 Task: Find a house in Jeremoabo, Brazil for 8 guests from 12-16 Aug with Wifi, Free parking, TV, Gym, Breakfast, and Self check-in, priced between ₹10,000 and ₹16,000.
Action: Mouse moved to (594, 95)
Screenshot: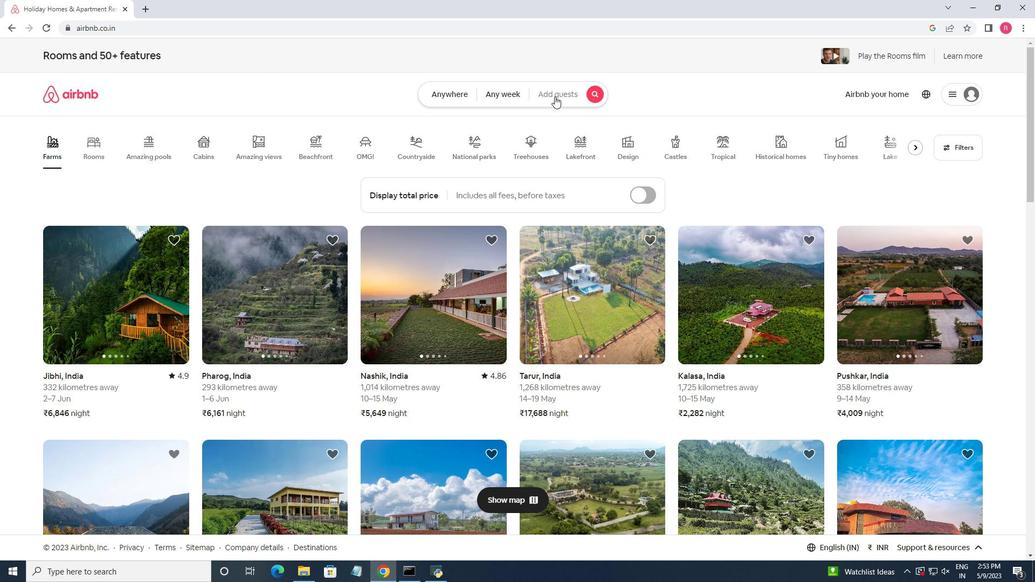 
Action: Mouse pressed left at (594, 95)
Screenshot: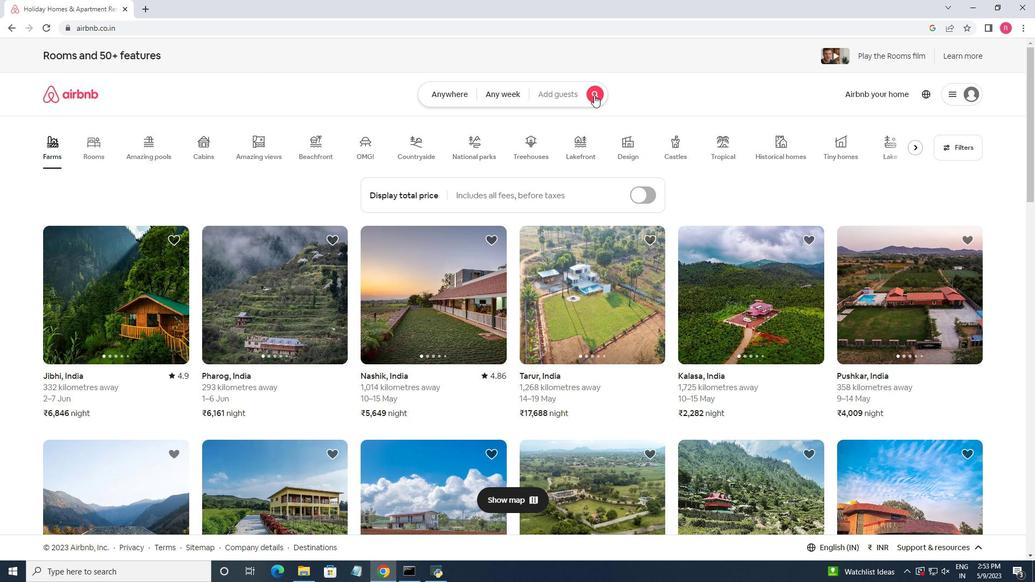 
Action: Mouse moved to (399, 135)
Screenshot: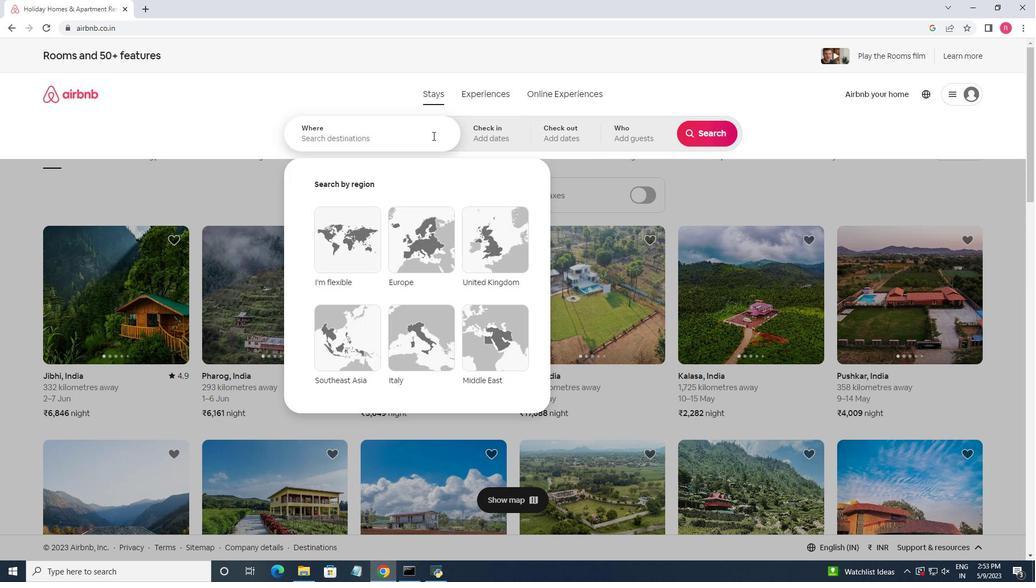 
Action: Mouse pressed left at (399, 135)
Screenshot: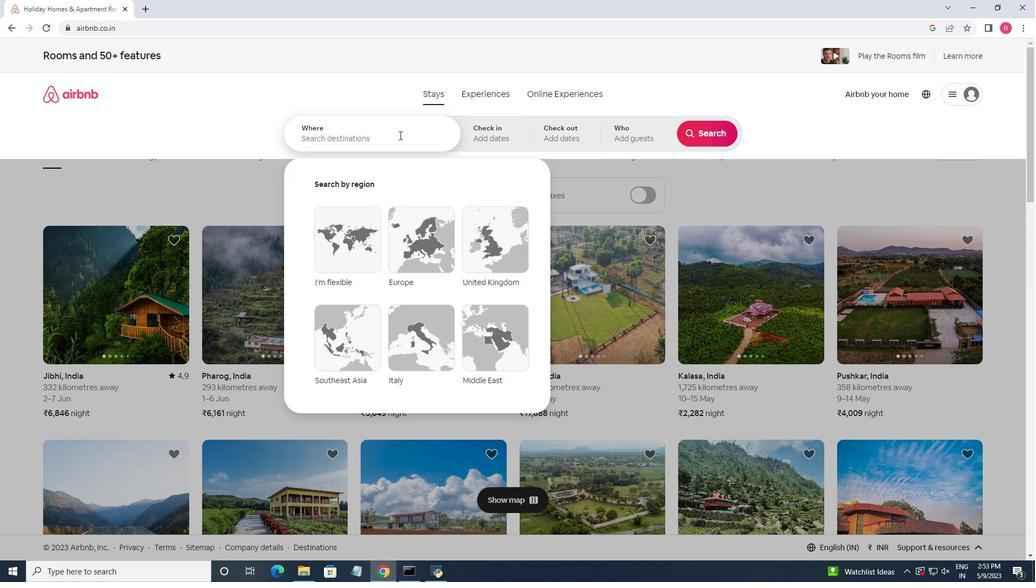 
Action: Key pressed <Key.shift>Jeremoabo,<Key.space><Key.shift>Brazil
Screenshot: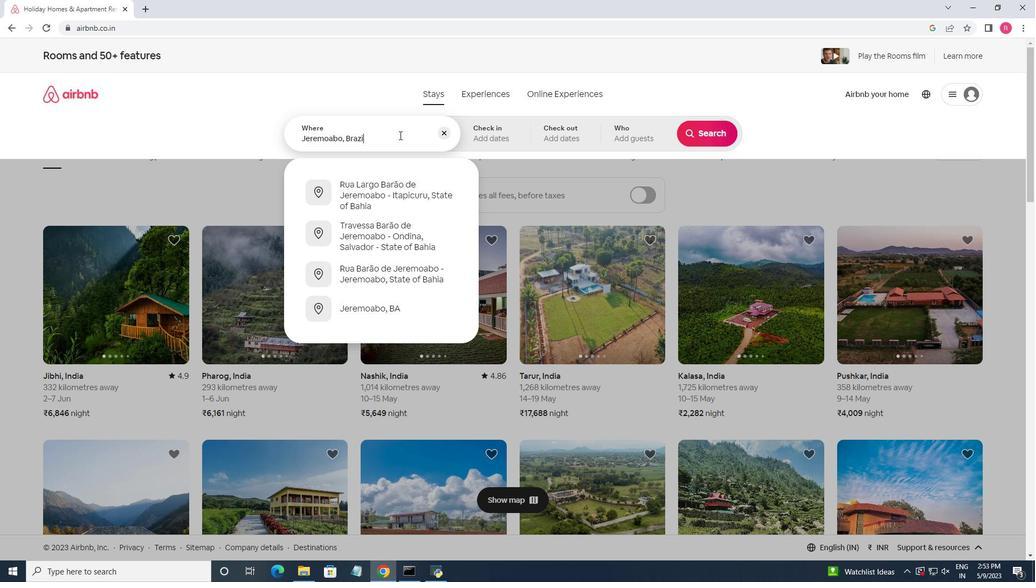 
Action: Mouse moved to (451, 105)
Screenshot: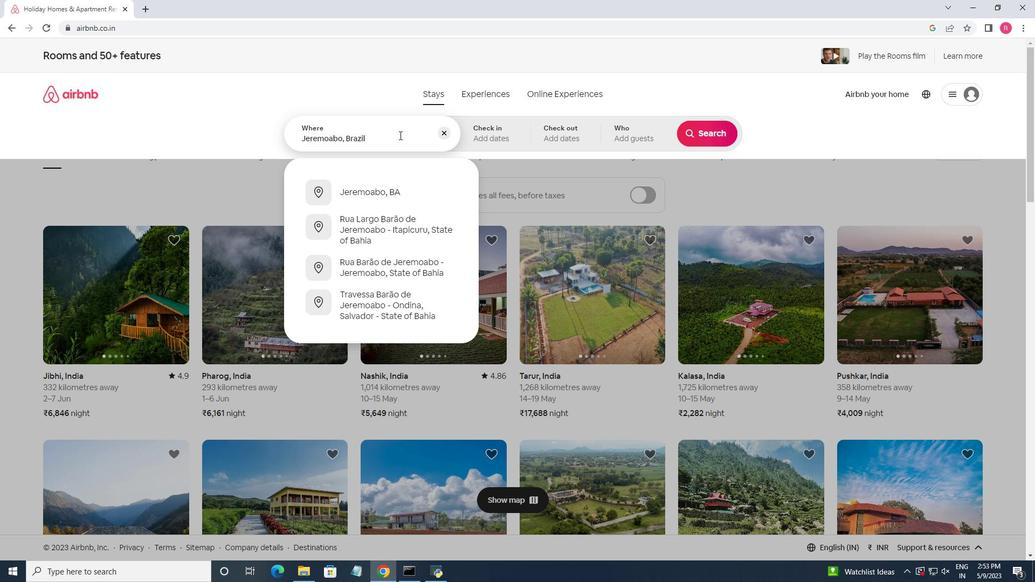 
Action: Key pressed <Key.enter>
Screenshot: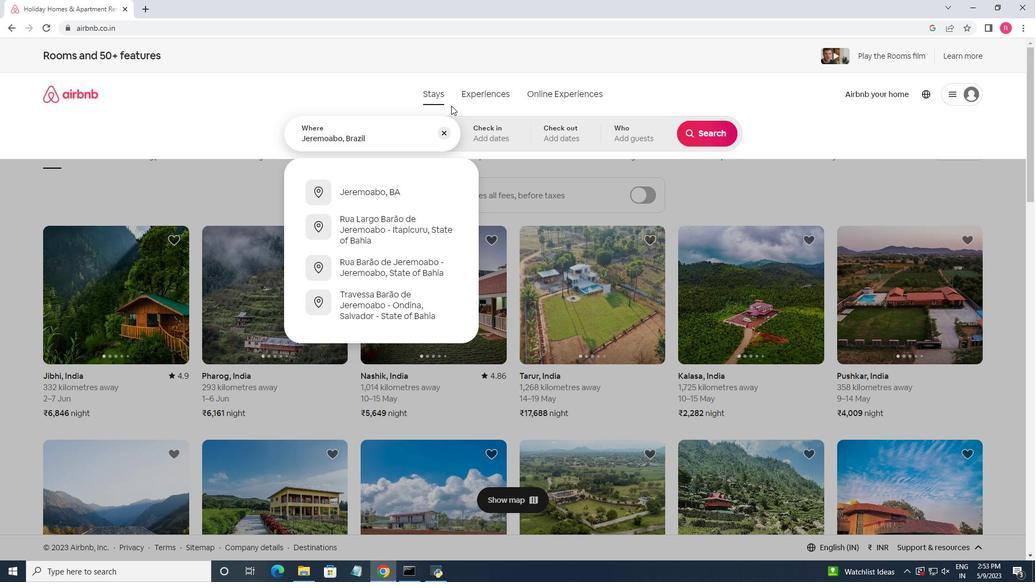
Action: Mouse moved to (699, 222)
Screenshot: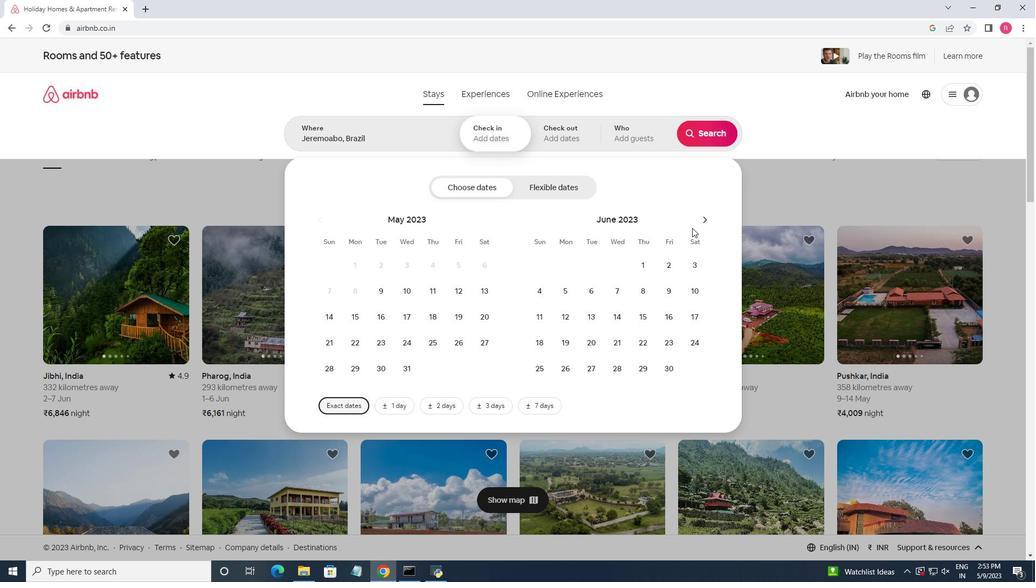 
Action: Mouse pressed left at (699, 222)
Screenshot: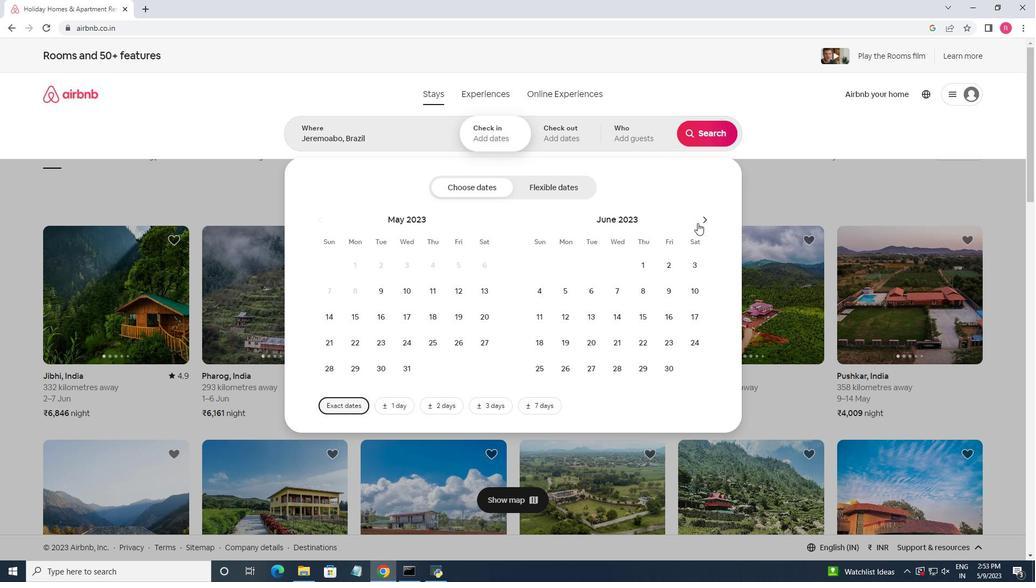 
Action: Mouse pressed left at (699, 222)
Screenshot: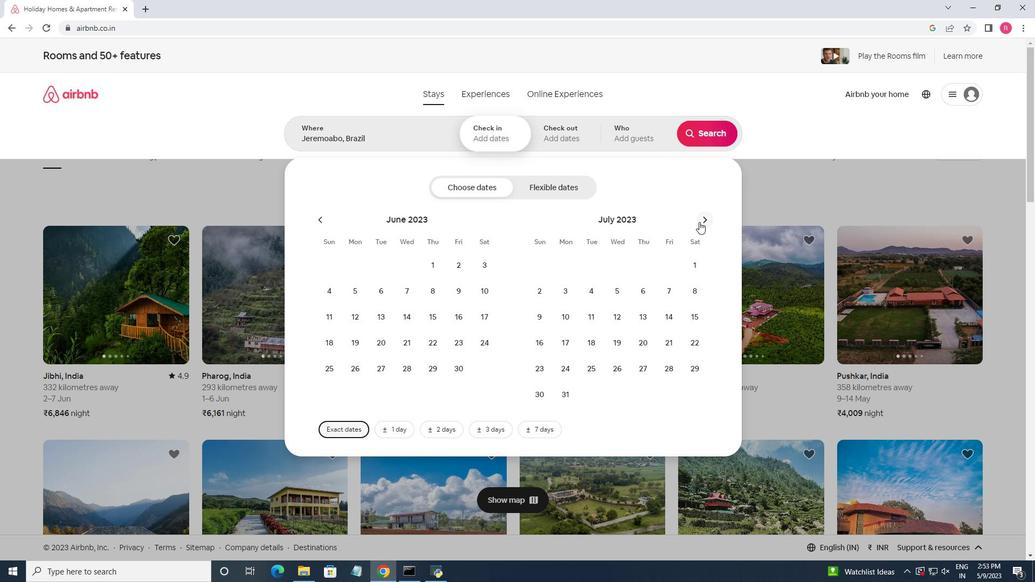 
Action: Mouse moved to (690, 291)
Screenshot: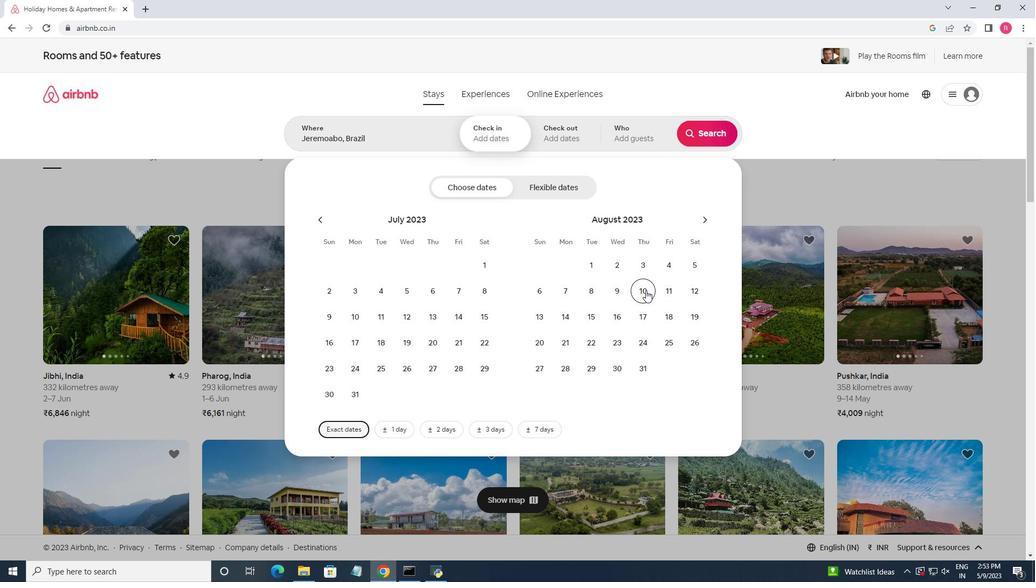 
Action: Mouse pressed left at (690, 291)
Screenshot: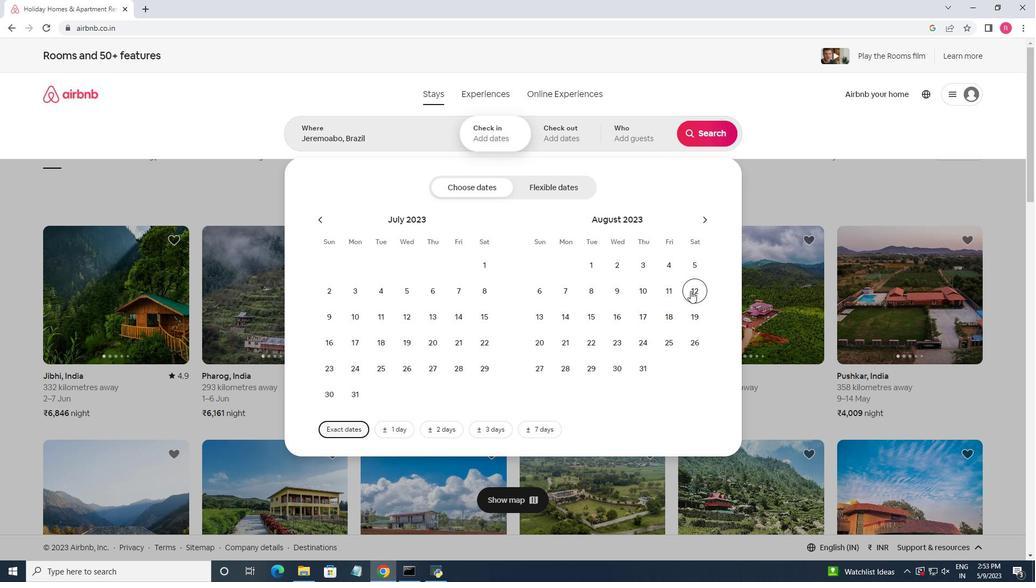 
Action: Mouse moved to (625, 317)
Screenshot: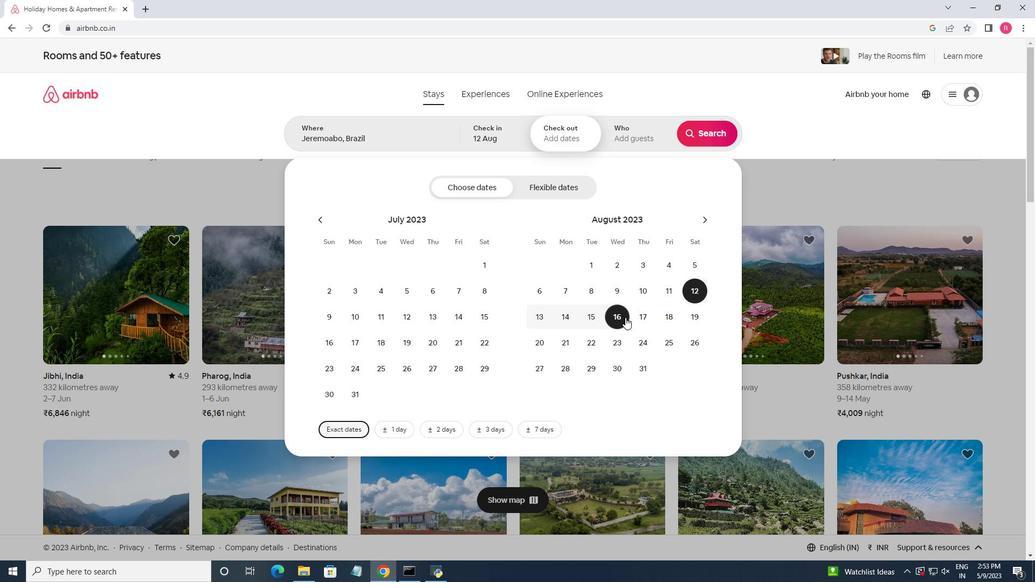 
Action: Mouse pressed left at (625, 317)
Screenshot: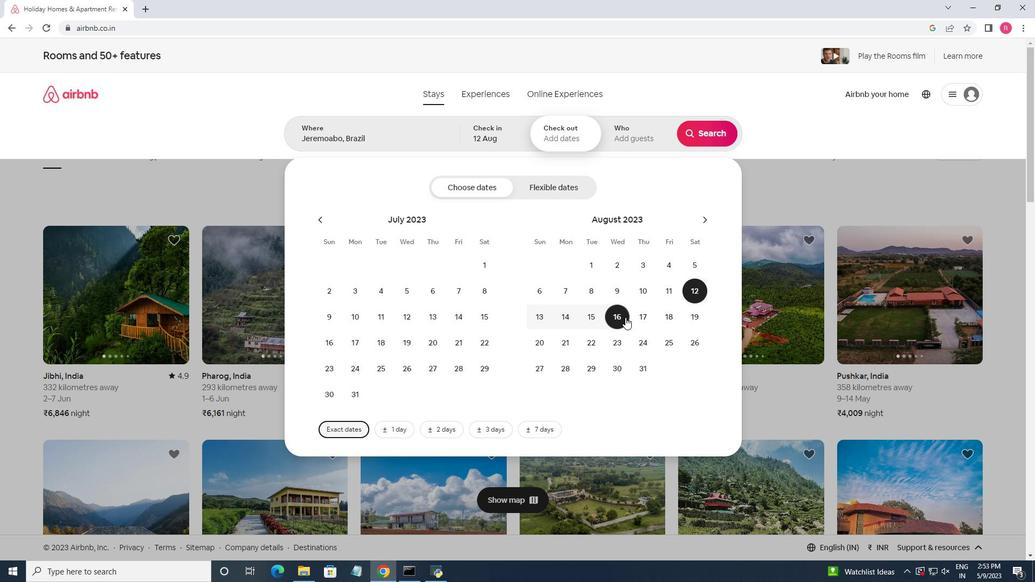 
Action: Mouse moved to (621, 140)
Screenshot: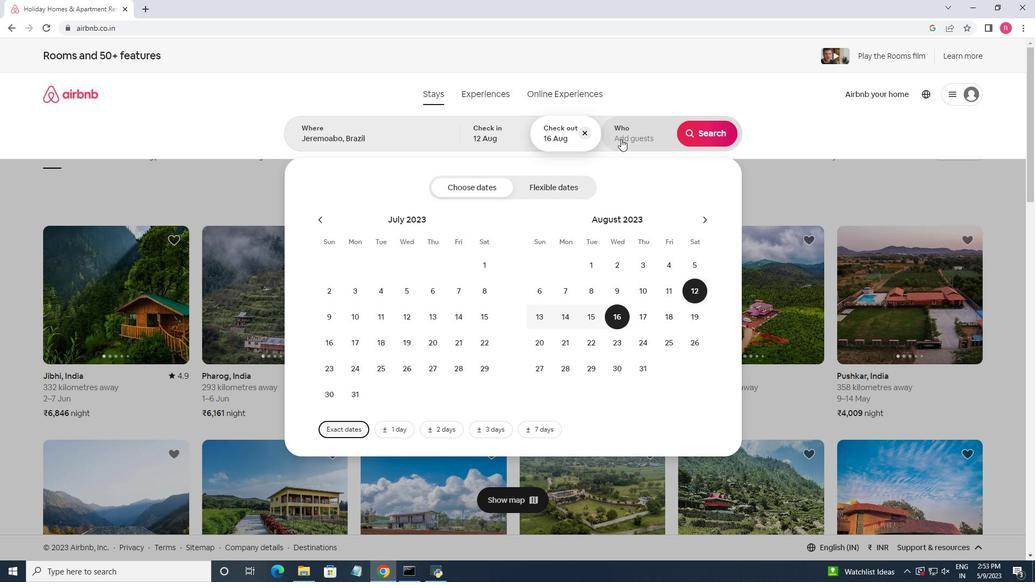
Action: Mouse pressed left at (621, 140)
Screenshot: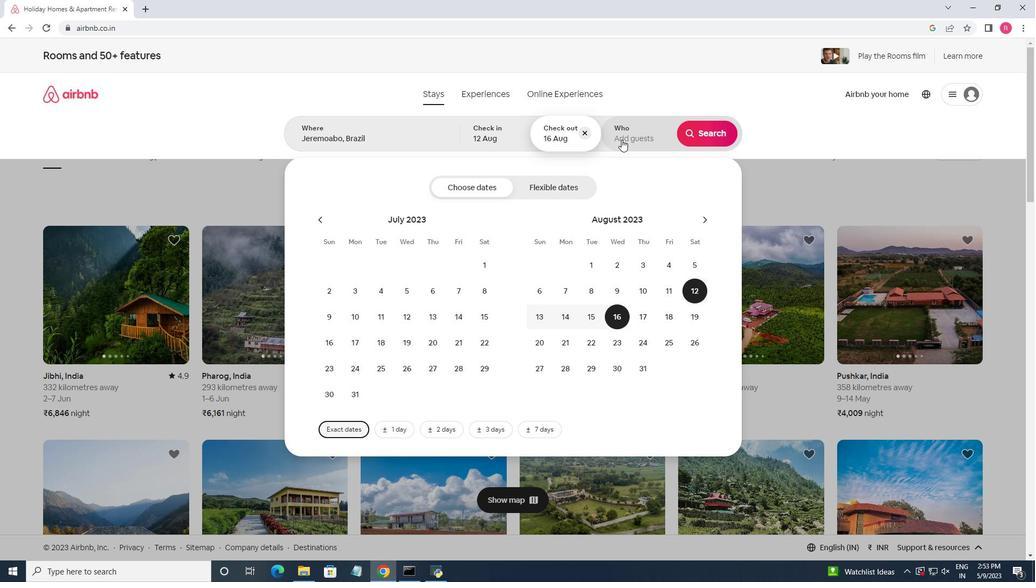 
Action: Mouse moved to (713, 187)
Screenshot: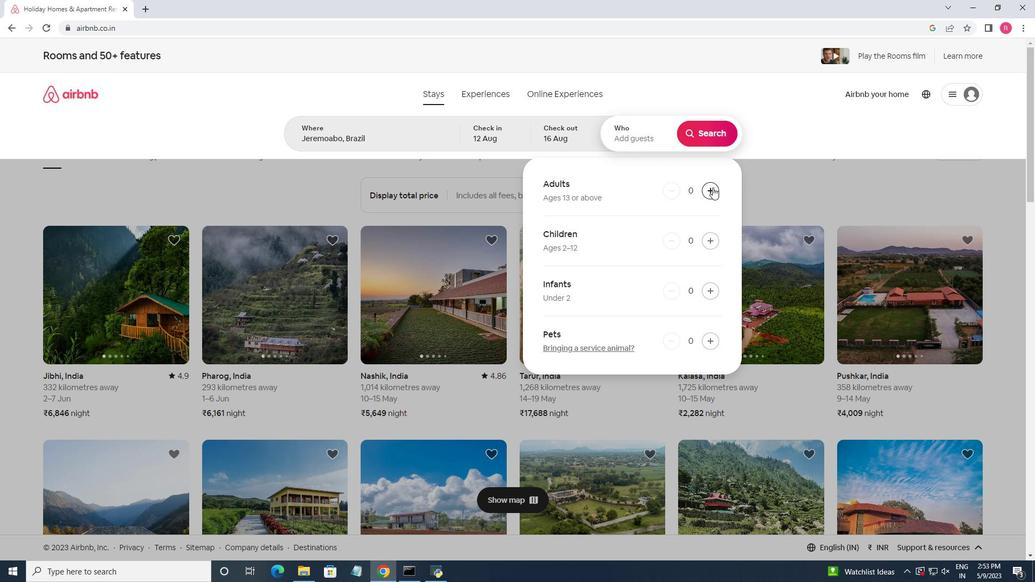 
Action: Mouse pressed left at (713, 187)
Screenshot: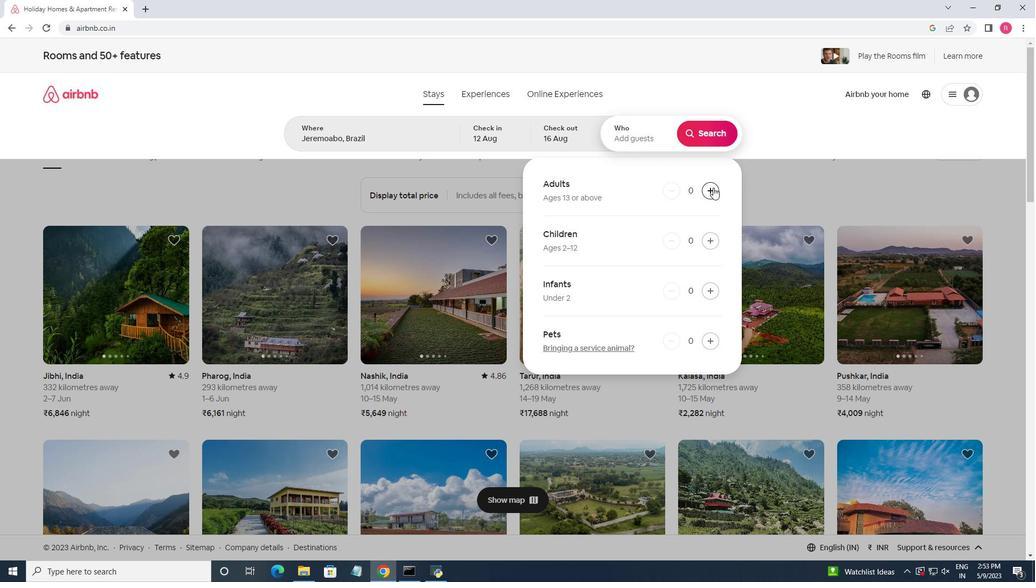 
Action: Mouse pressed left at (713, 187)
Screenshot: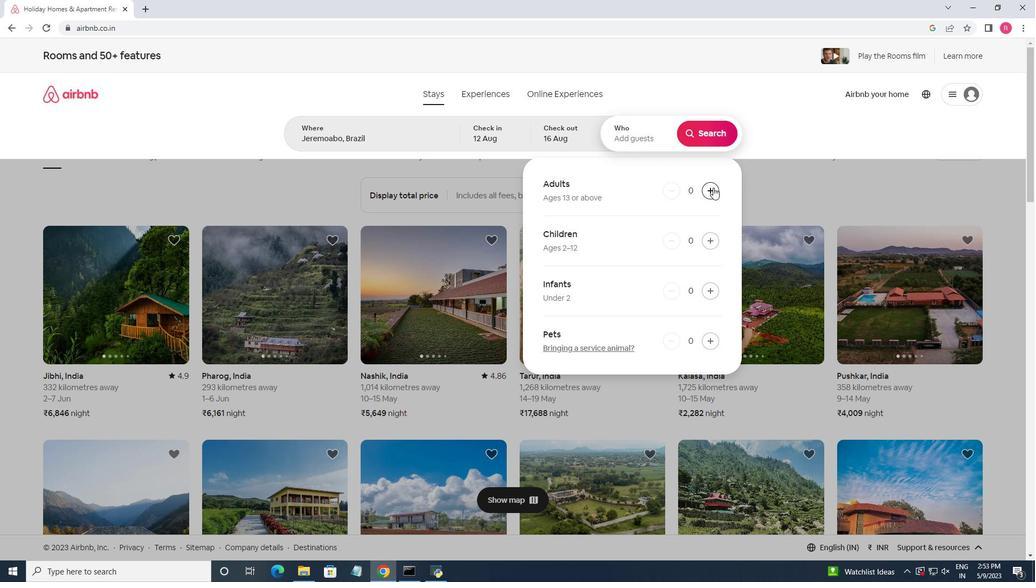 
Action: Mouse pressed left at (713, 187)
Screenshot: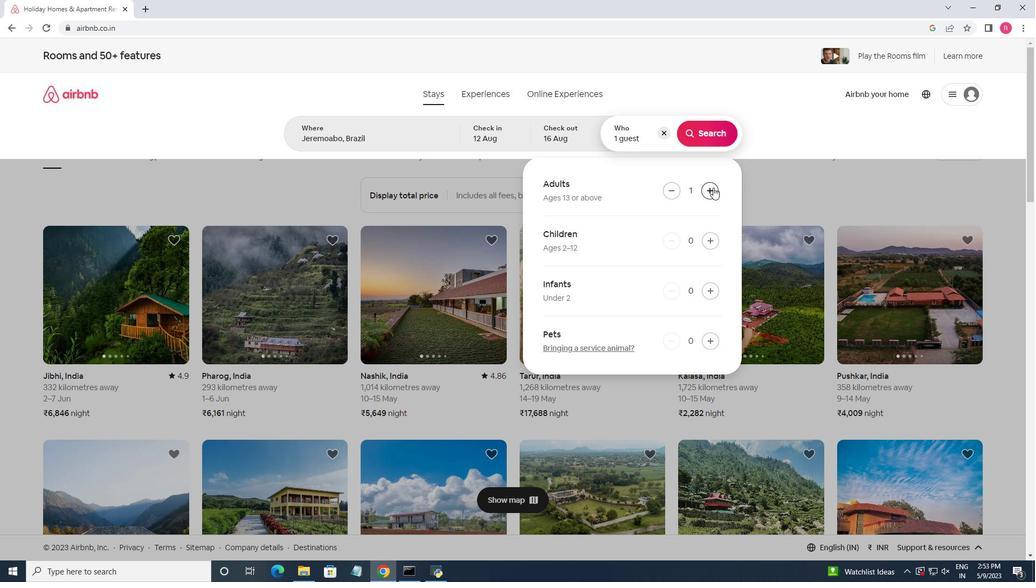 
Action: Mouse pressed left at (713, 187)
Screenshot: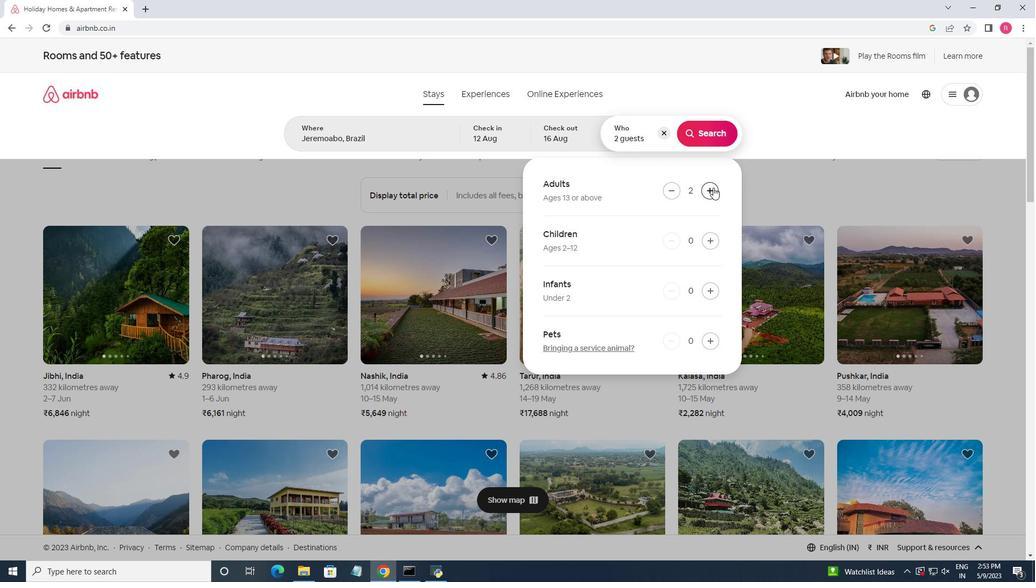
Action: Mouse pressed left at (713, 187)
Screenshot: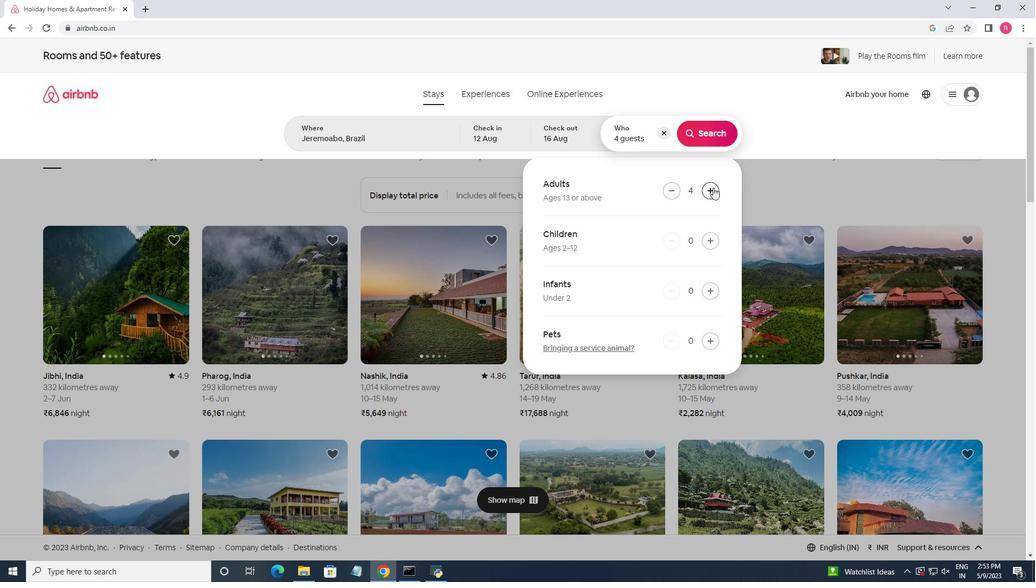 
Action: Mouse pressed left at (713, 187)
Screenshot: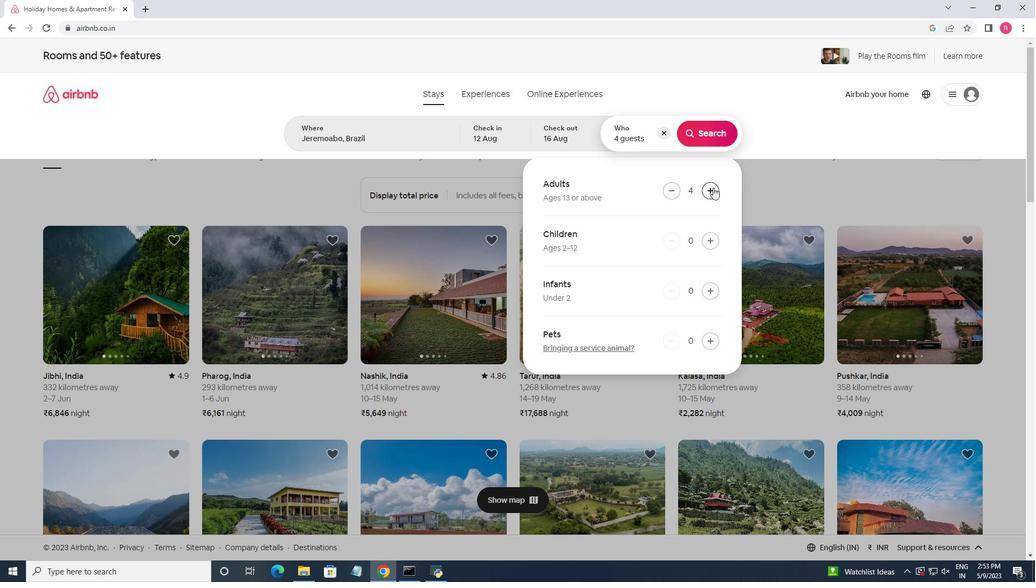
Action: Mouse pressed left at (713, 187)
Screenshot: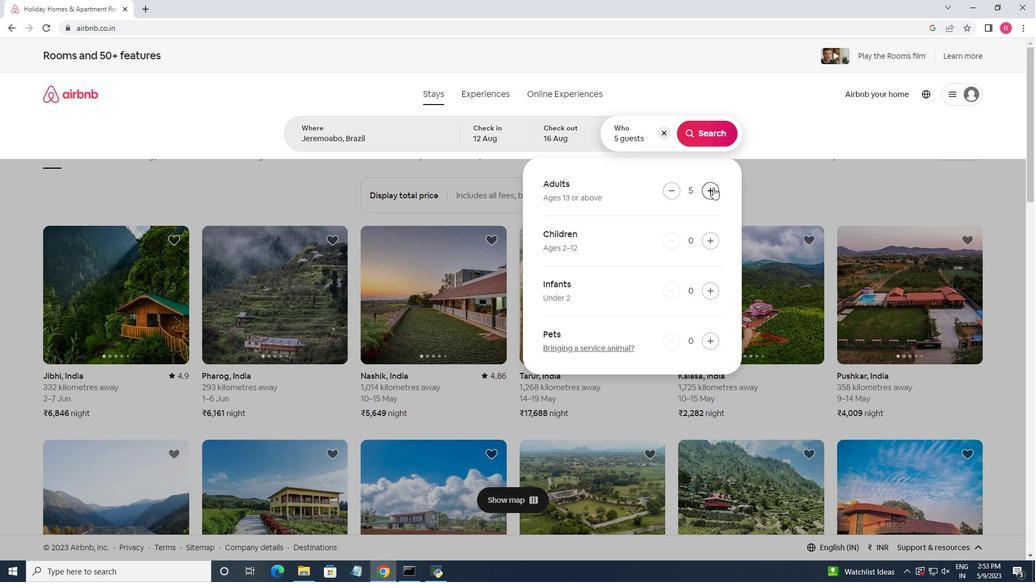 
Action: Mouse pressed left at (713, 187)
Screenshot: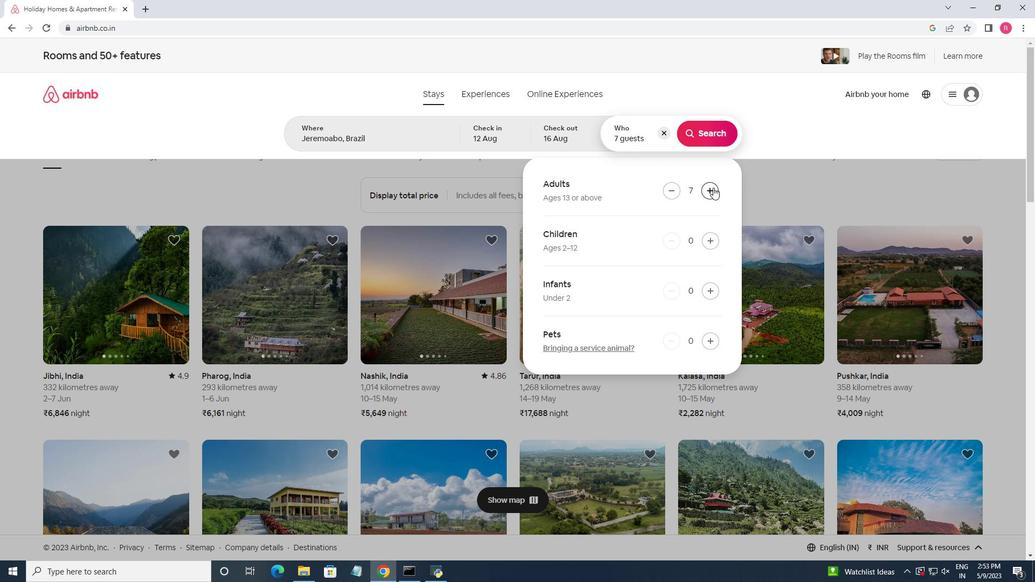 
Action: Mouse pressed left at (713, 187)
Screenshot: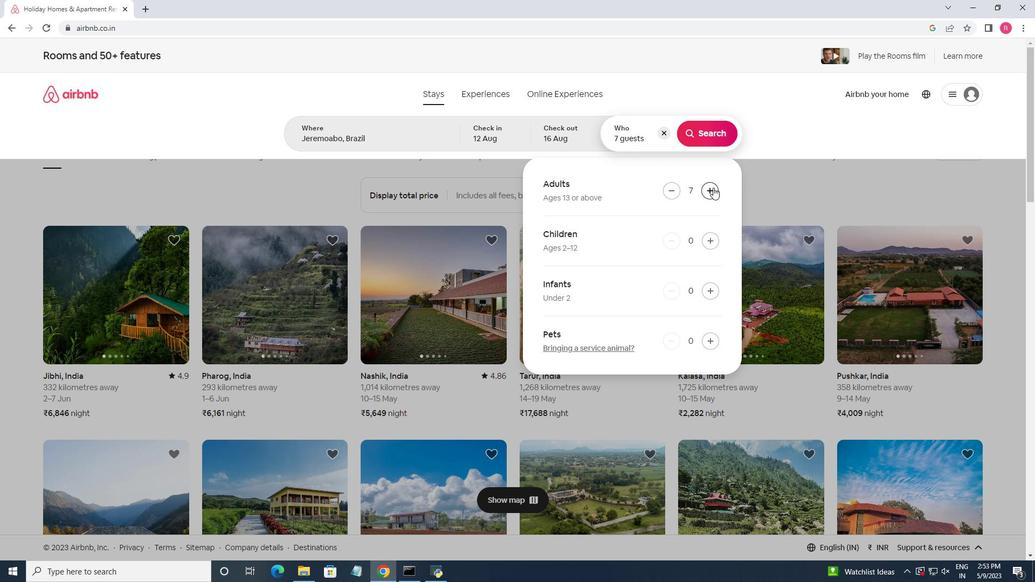
Action: Mouse moved to (675, 191)
Screenshot: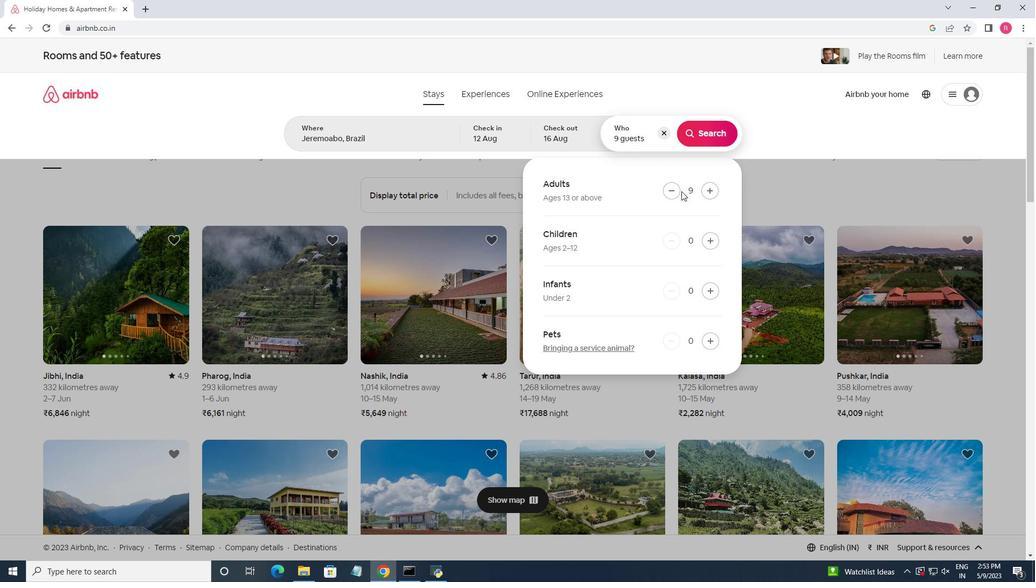 
Action: Mouse pressed left at (675, 191)
Screenshot: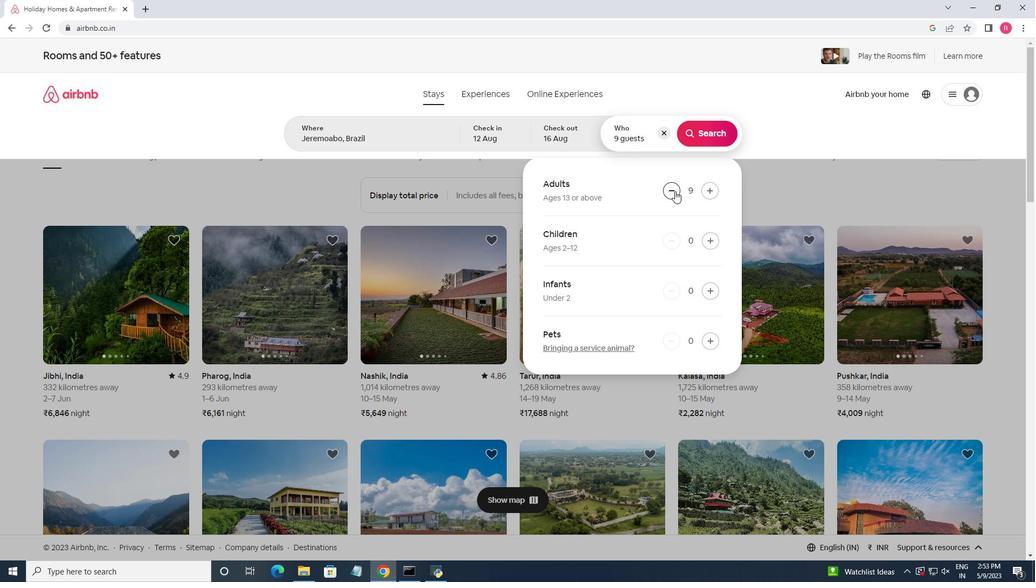 
Action: Mouse moved to (708, 134)
Screenshot: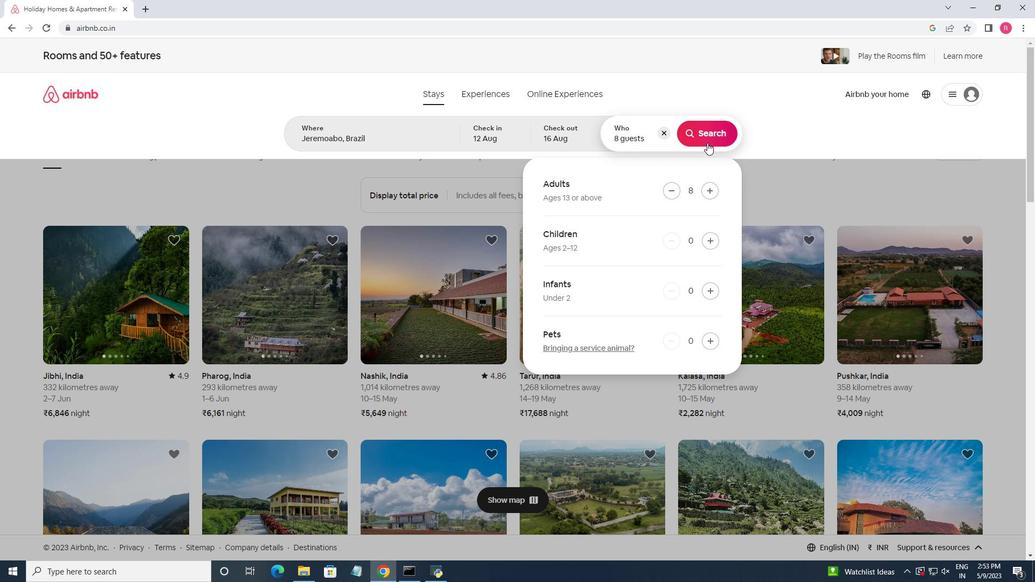 
Action: Mouse pressed left at (708, 134)
Screenshot: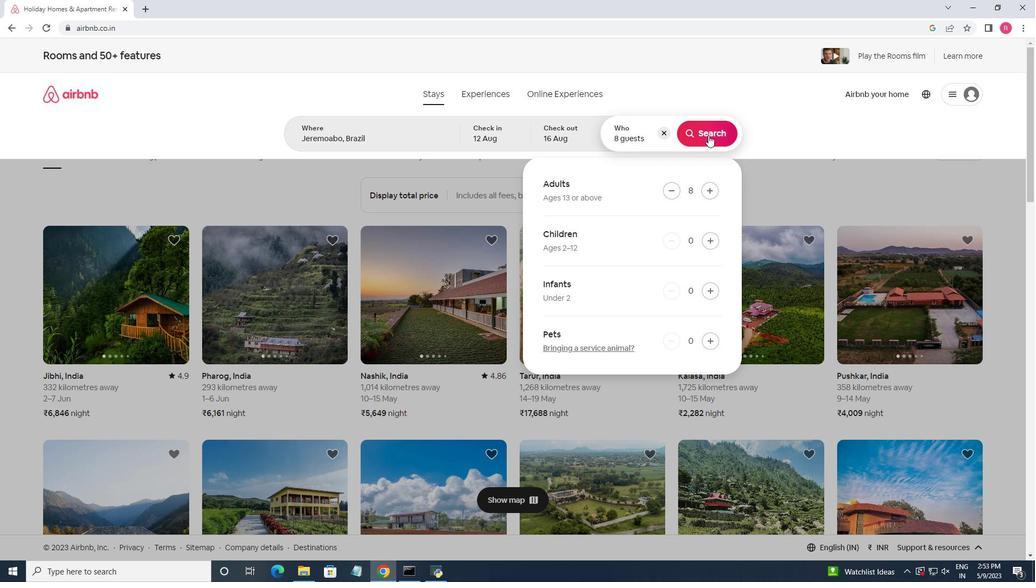 
Action: Mouse moved to (981, 109)
Screenshot: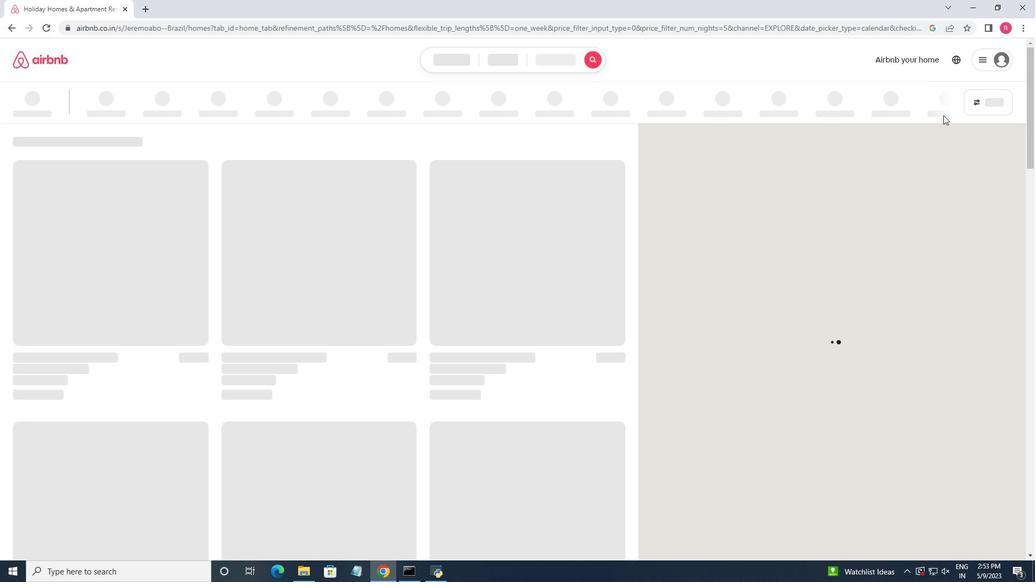 
Action: Mouse pressed left at (981, 109)
Screenshot: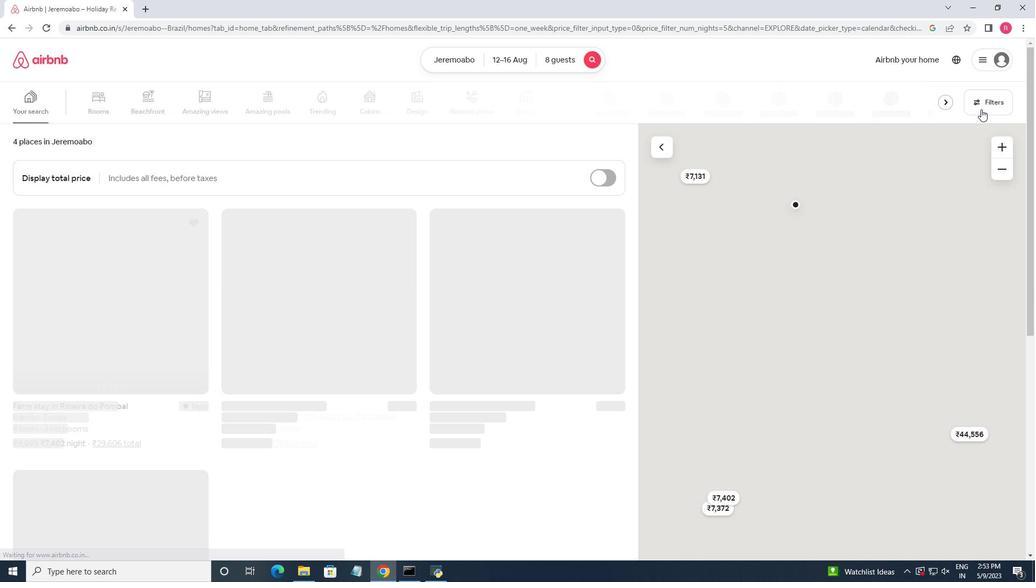 
Action: Mouse moved to (423, 370)
Screenshot: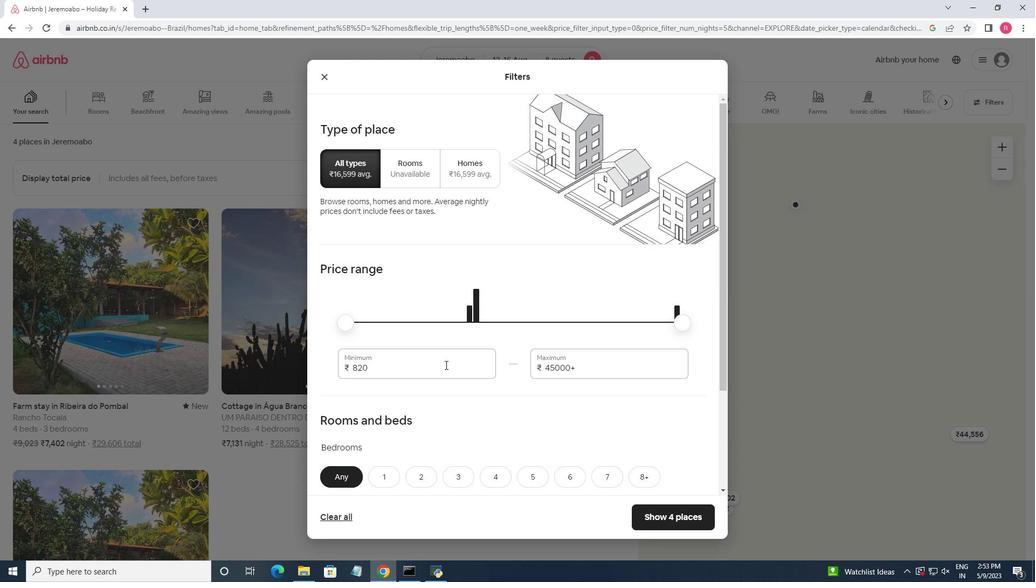 
Action: Mouse pressed left at (423, 370)
Screenshot: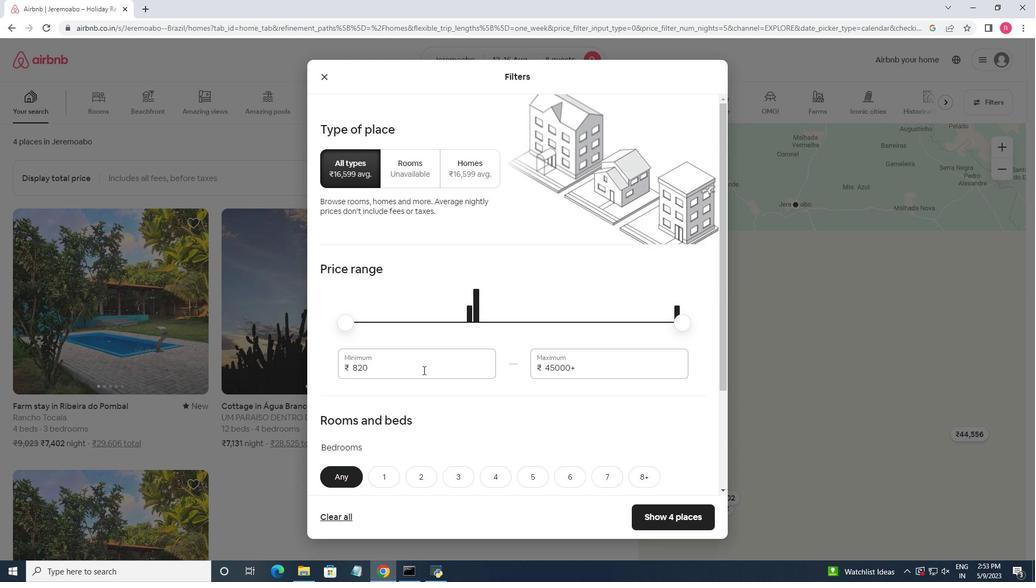 
Action: Mouse pressed left at (423, 370)
Screenshot: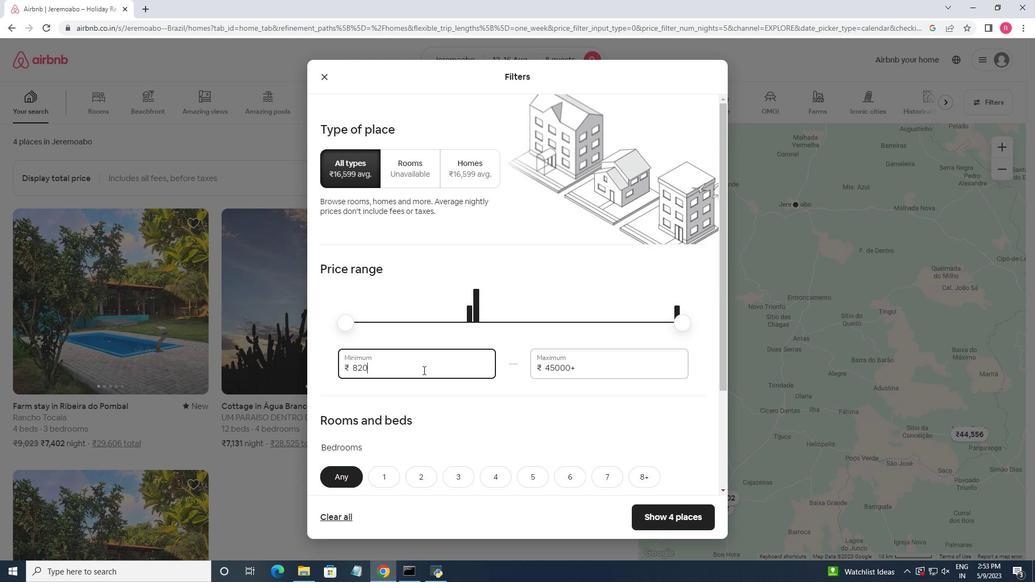 
Action: Key pressed <Key.backspace>10000<Key.tab>16000
Screenshot: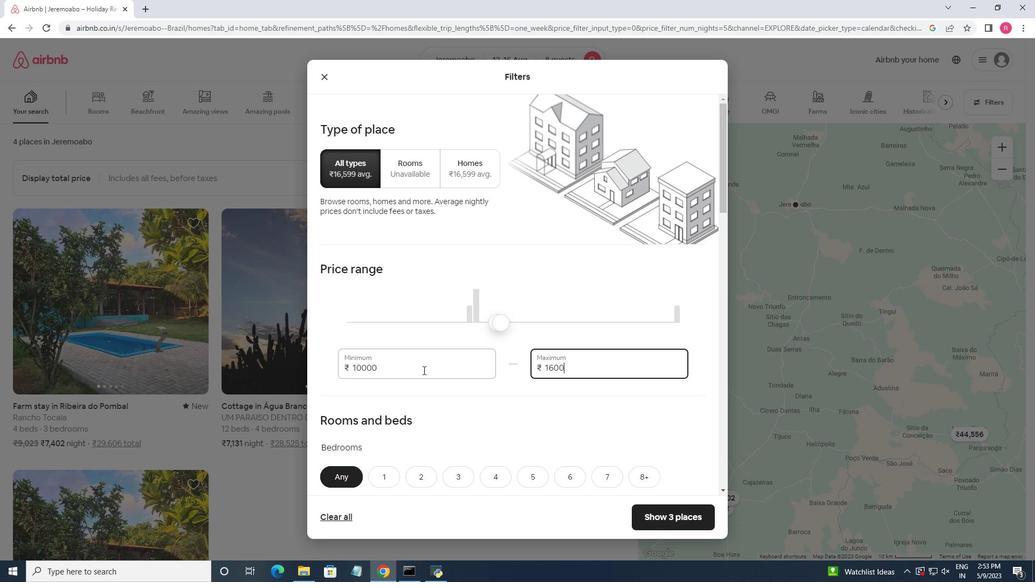 
Action: Mouse moved to (457, 400)
Screenshot: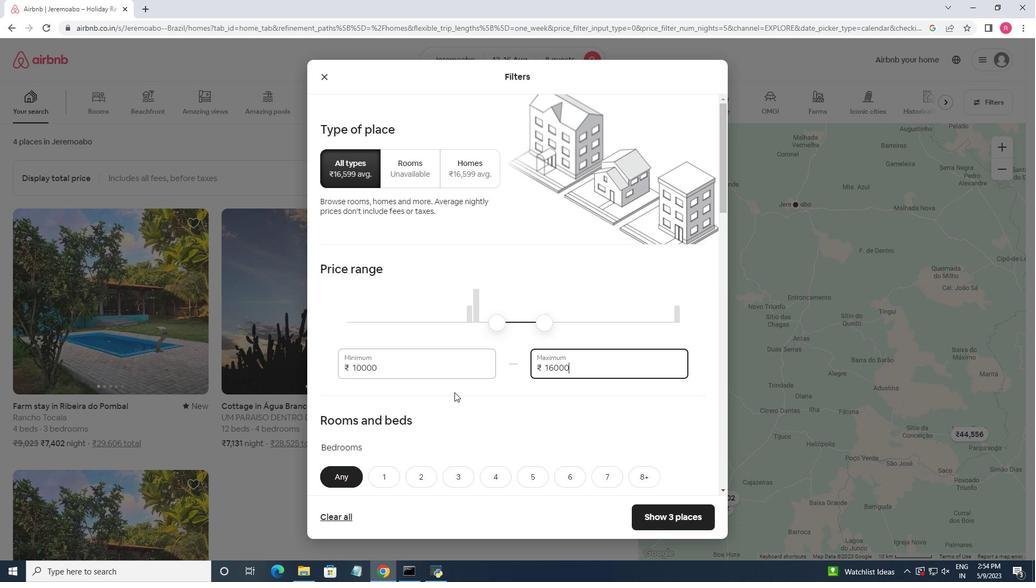 
Action: Mouse scrolled (457, 400) with delta (0, 0)
Screenshot: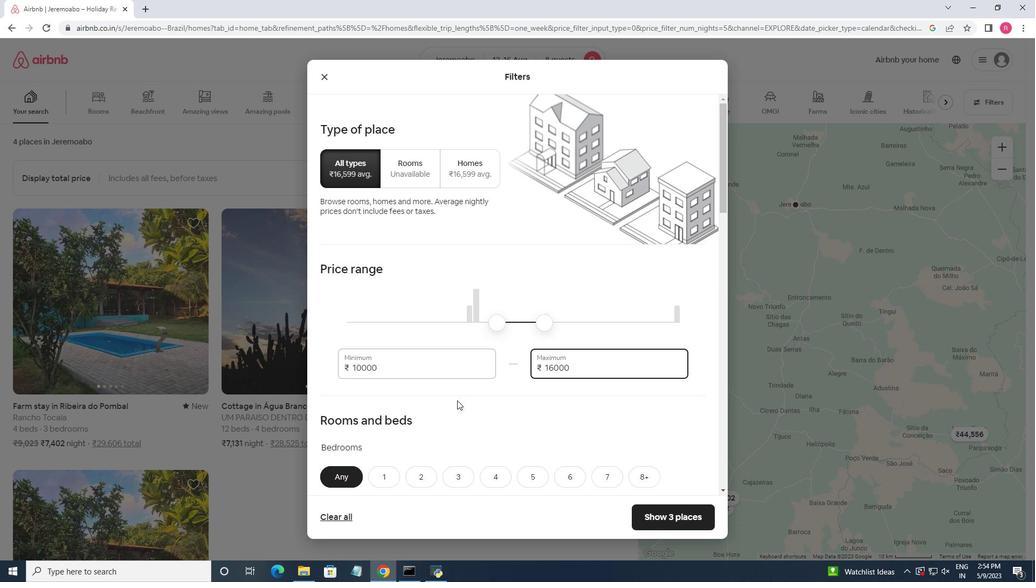 
Action: Mouse moved to (457, 401)
Screenshot: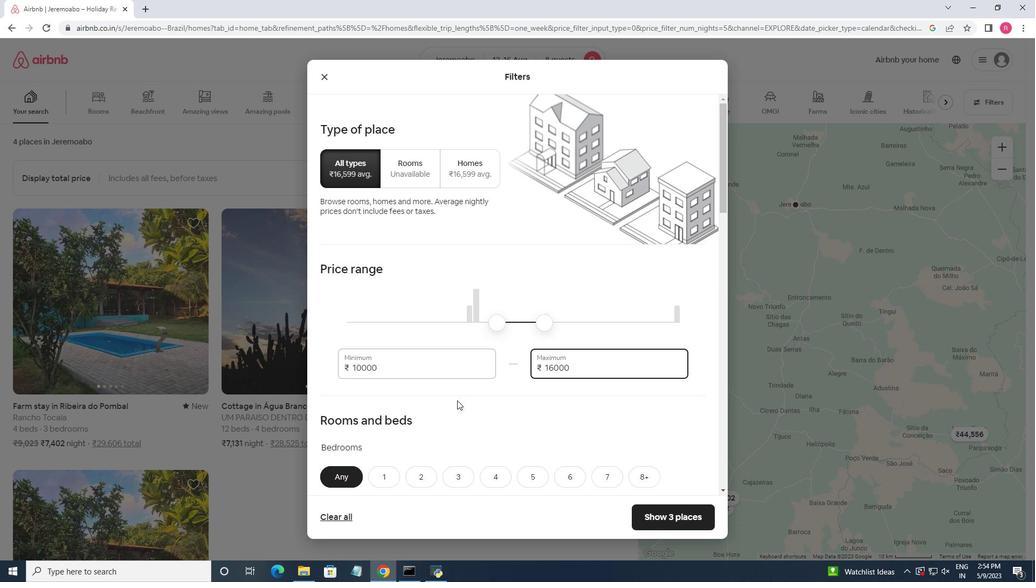 
Action: Mouse scrolled (457, 400) with delta (0, 0)
Screenshot: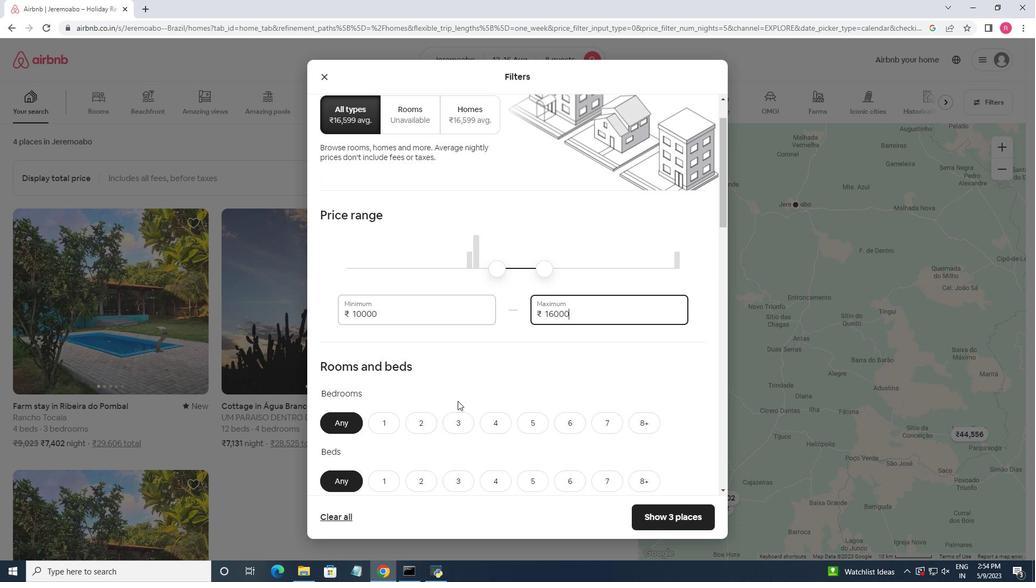 
Action: Mouse moved to (645, 374)
Screenshot: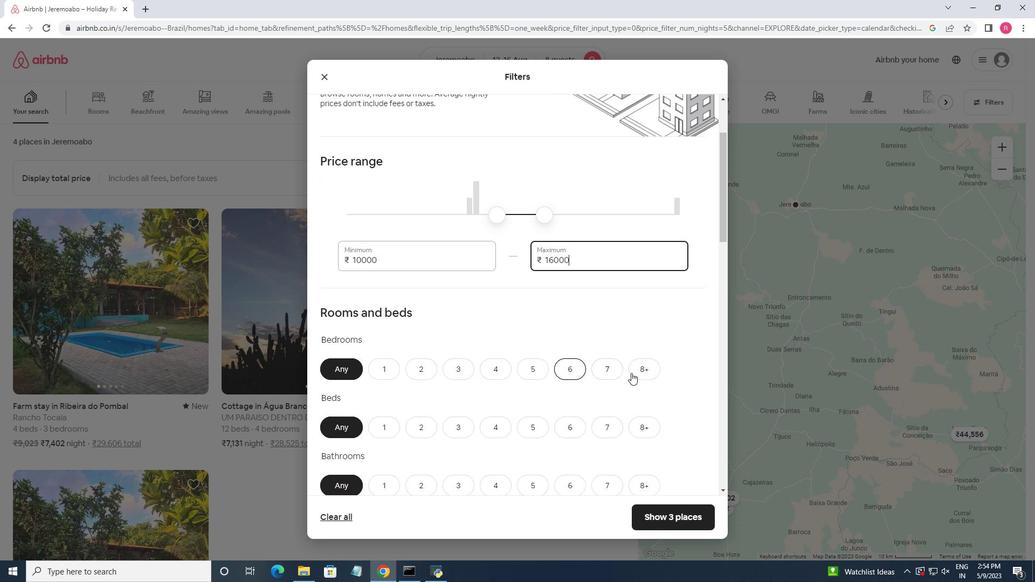 
Action: Mouse pressed left at (645, 374)
Screenshot: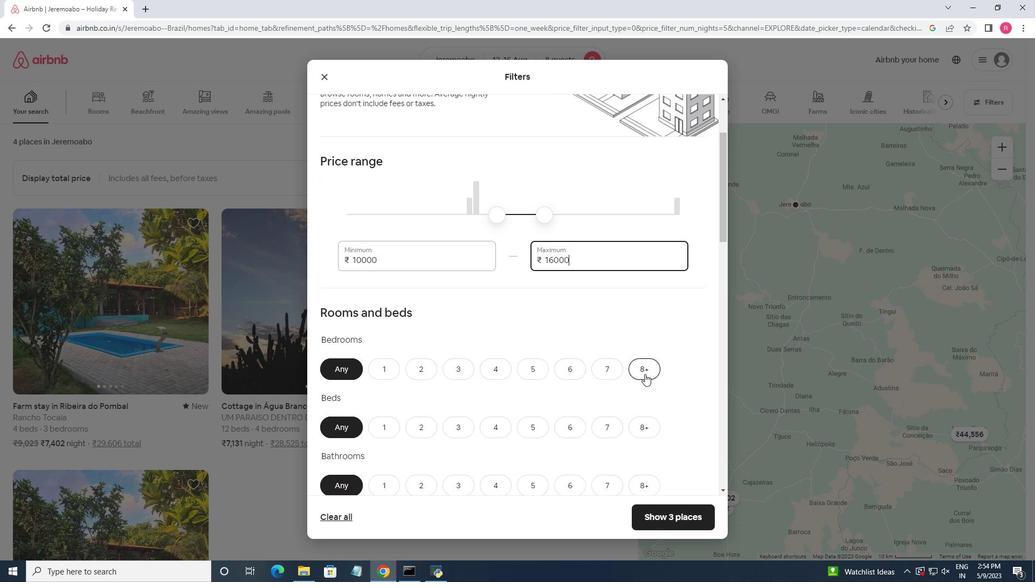 
Action: Mouse moved to (639, 427)
Screenshot: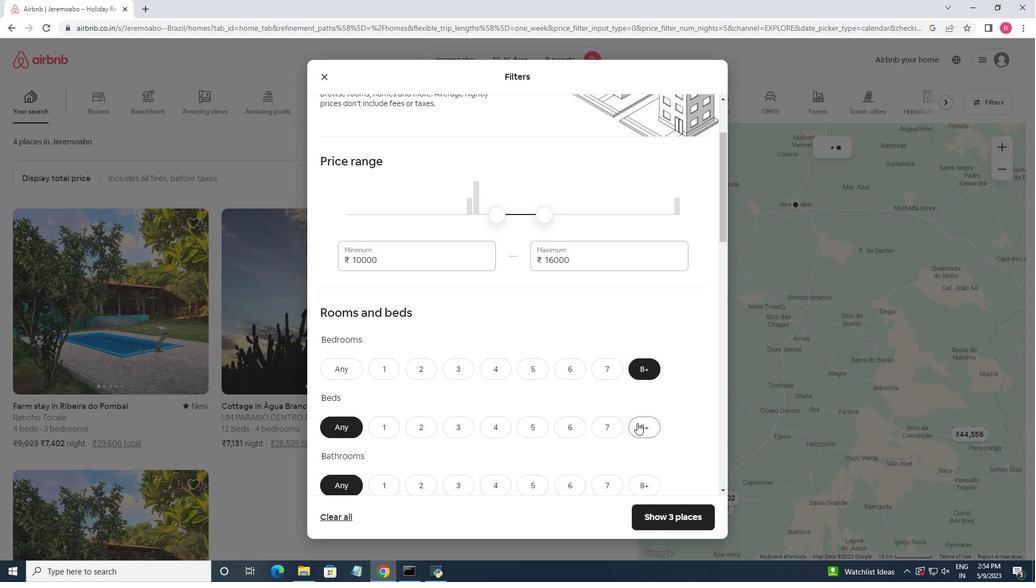 
Action: Mouse pressed left at (639, 427)
Screenshot: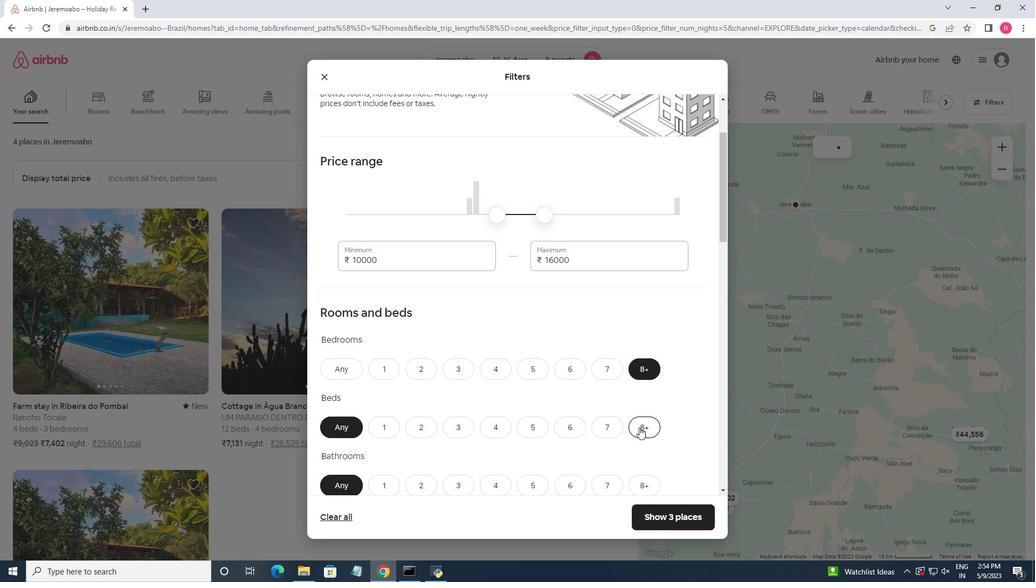 
Action: Mouse moved to (622, 421)
Screenshot: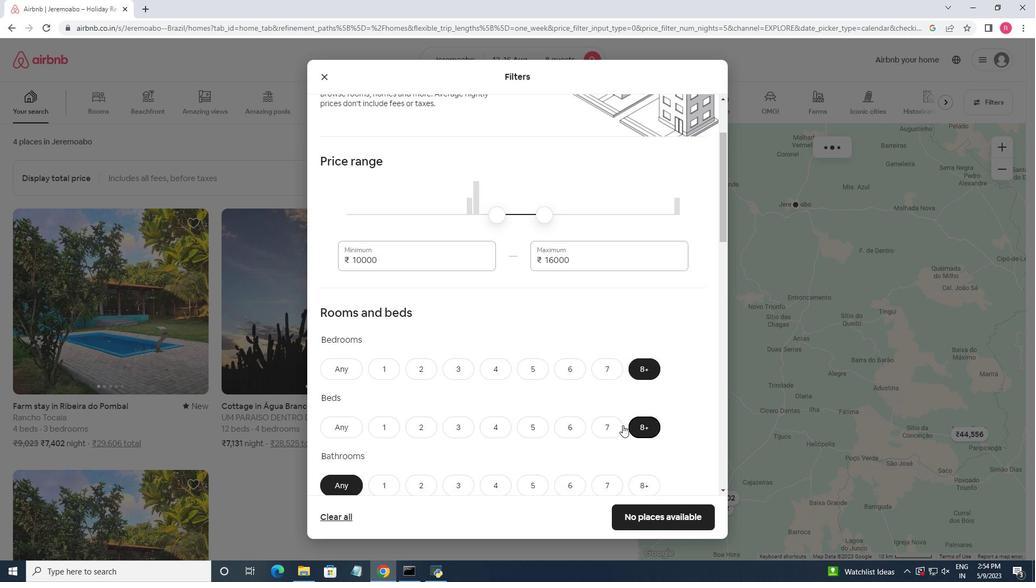 
Action: Mouse scrolled (622, 421) with delta (0, 0)
Screenshot: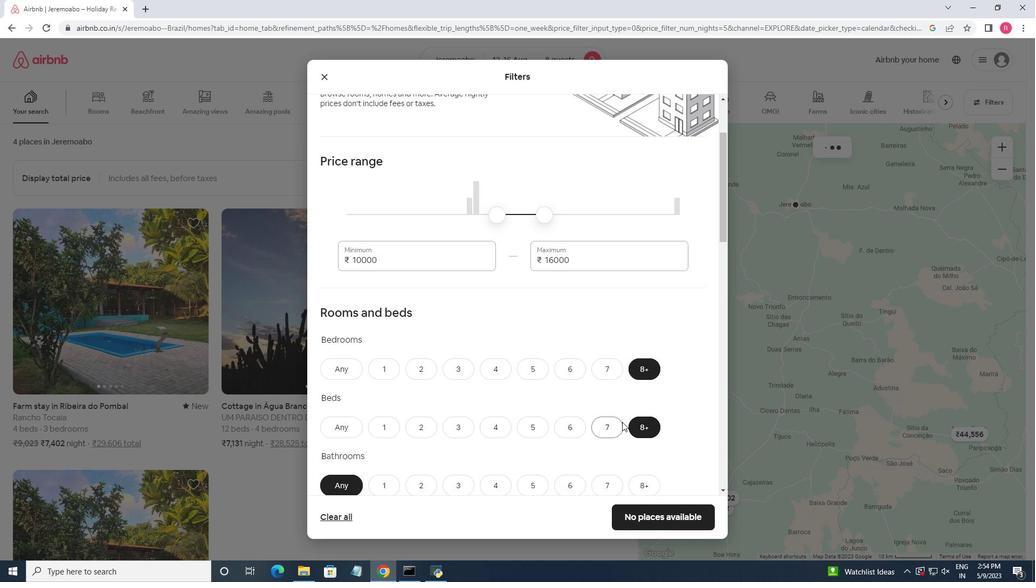 
Action: Mouse scrolled (622, 421) with delta (0, 0)
Screenshot: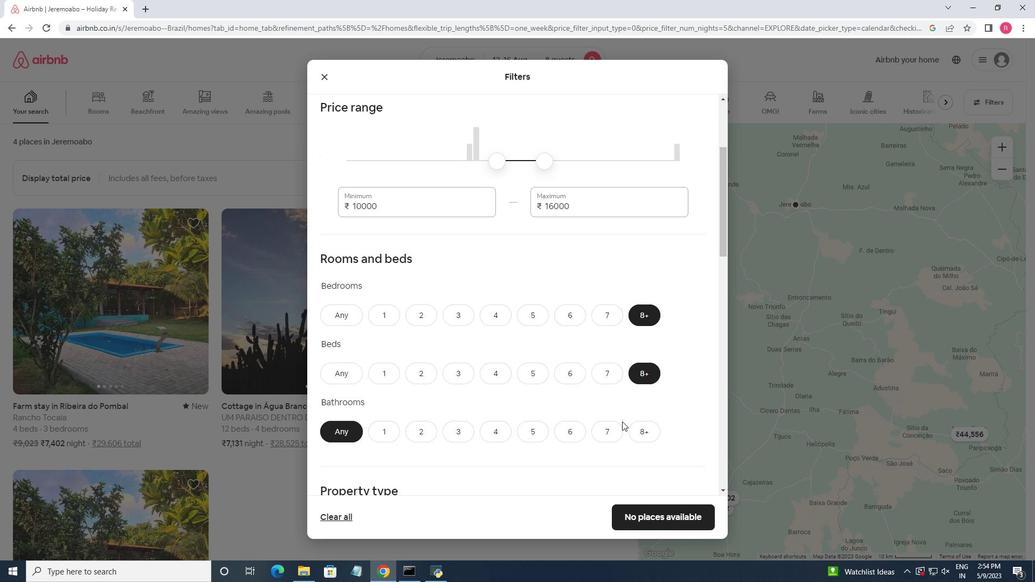
Action: Mouse moved to (647, 382)
Screenshot: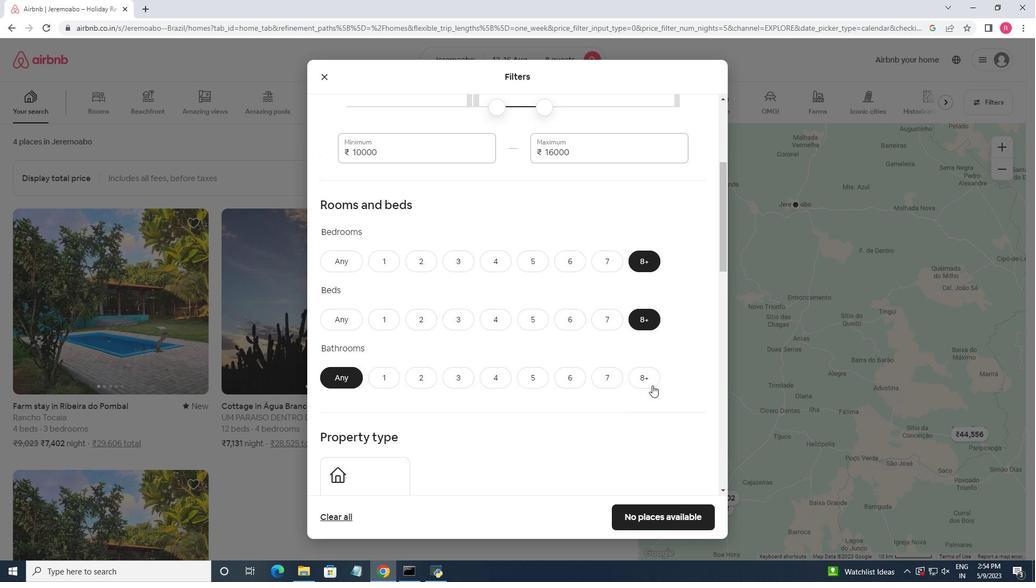
Action: Mouse pressed left at (647, 382)
Screenshot: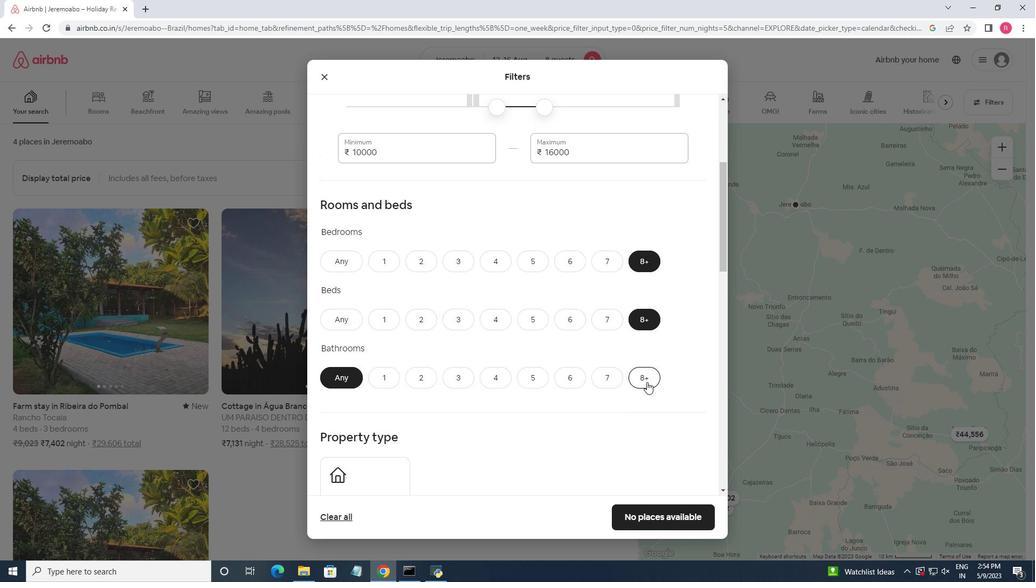 
Action: Mouse moved to (596, 398)
Screenshot: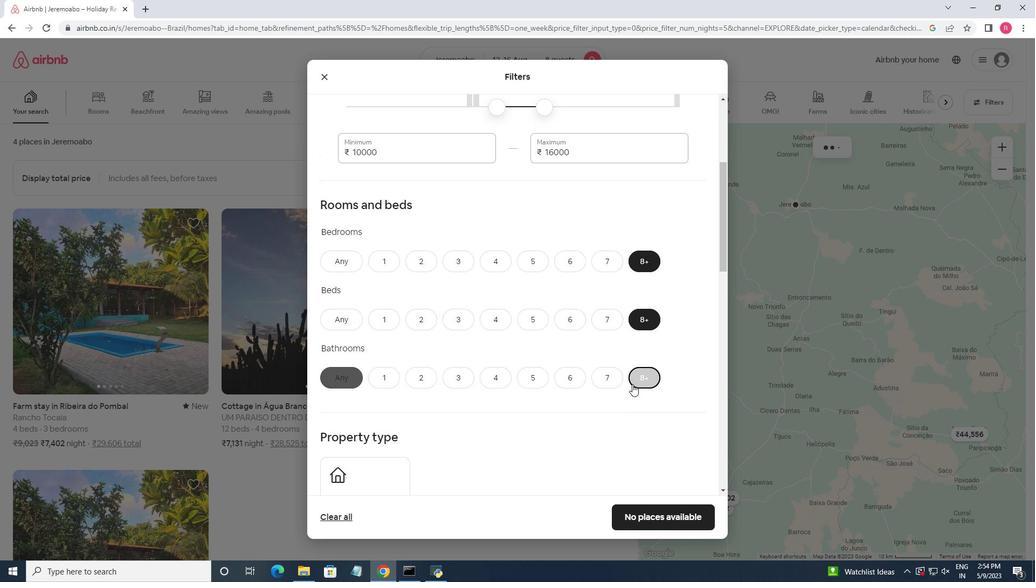 
Action: Mouse scrolled (596, 397) with delta (0, 0)
Screenshot: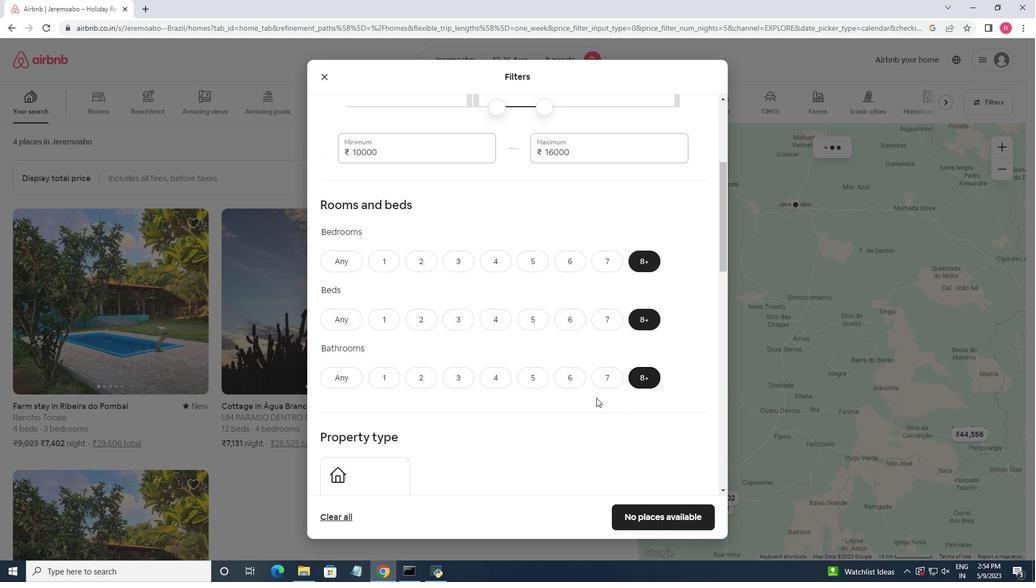 
Action: Mouse scrolled (596, 397) with delta (0, 0)
Screenshot: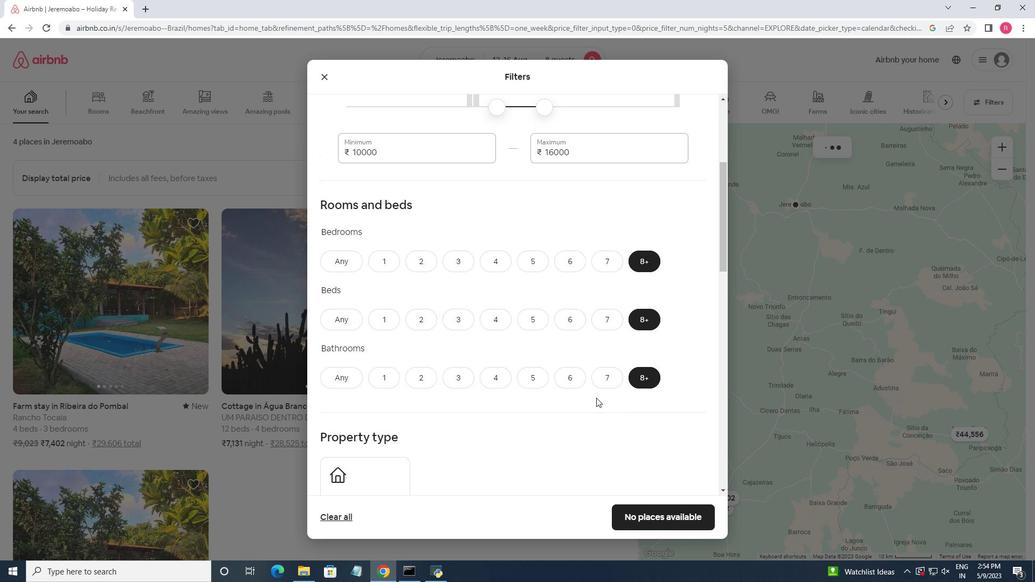 
Action: Mouse moved to (596, 399)
Screenshot: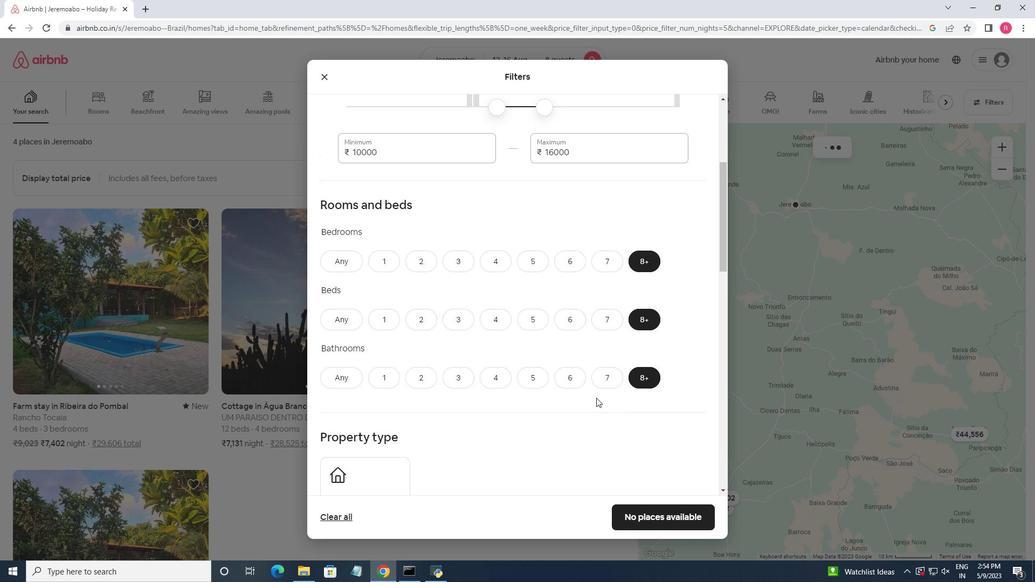
Action: Mouse scrolled (596, 398) with delta (0, 0)
Screenshot: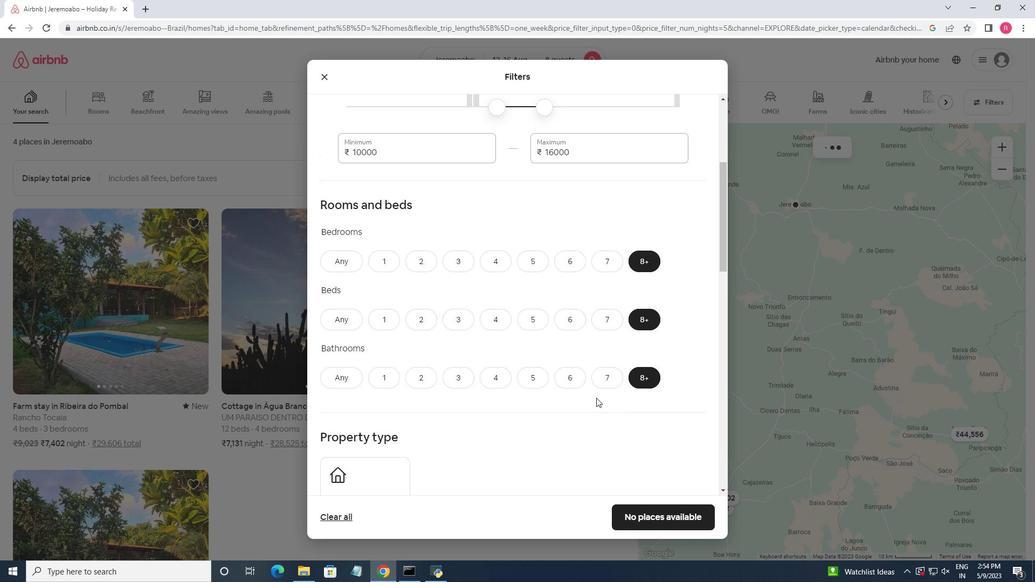 
Action: Mouse moved to (348, 326)
Screenshot: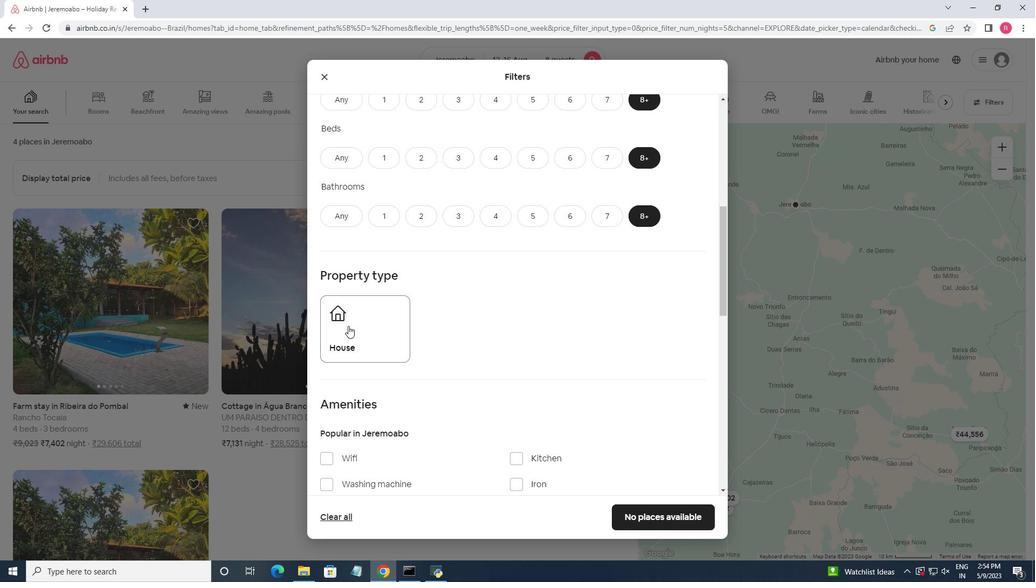 
Action: Mouse pressed left at (348, 326)
Screenshot: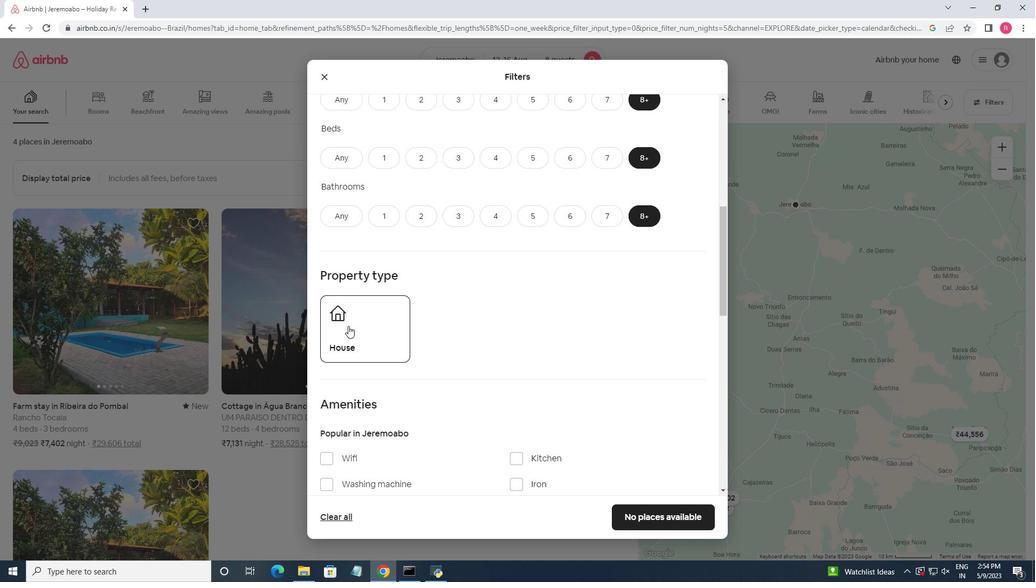 
Action: Mouse moved to (469, 287)
Screenshot: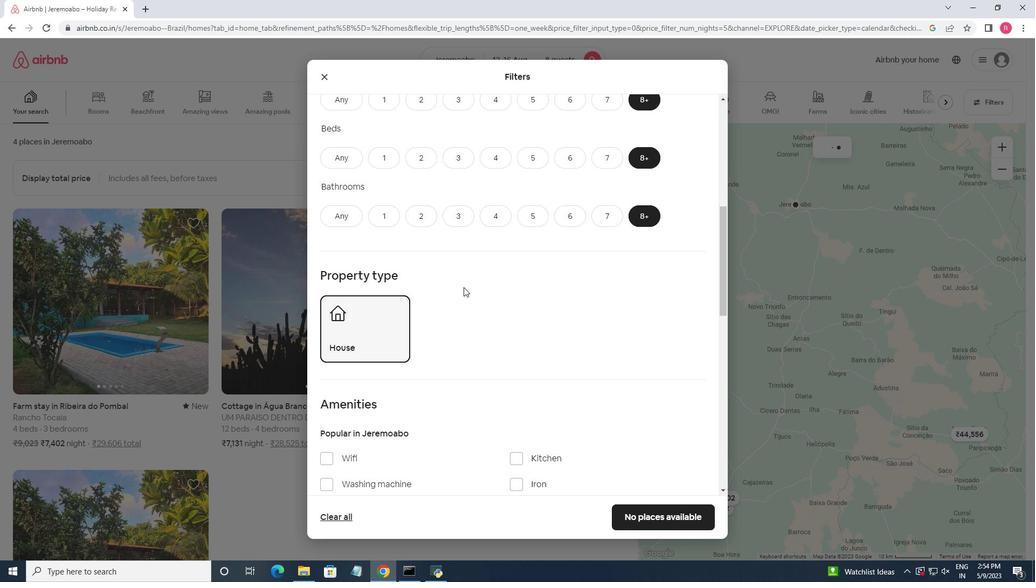 
Action: Mouse scrolled (469, 286) with delta (0, 0)
Screenshot: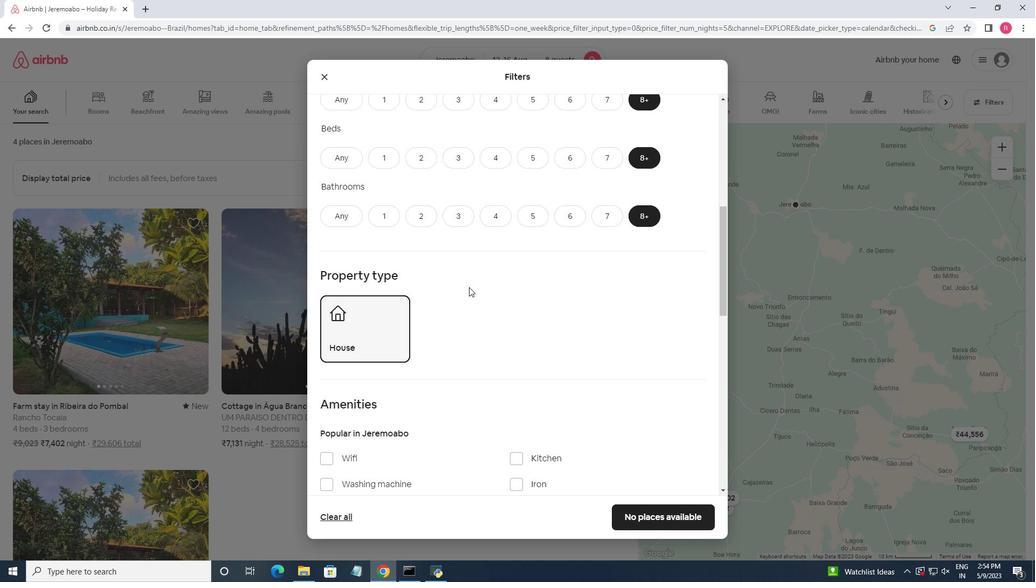 
Action: Mouse moved to (469, 287)
Screenshot: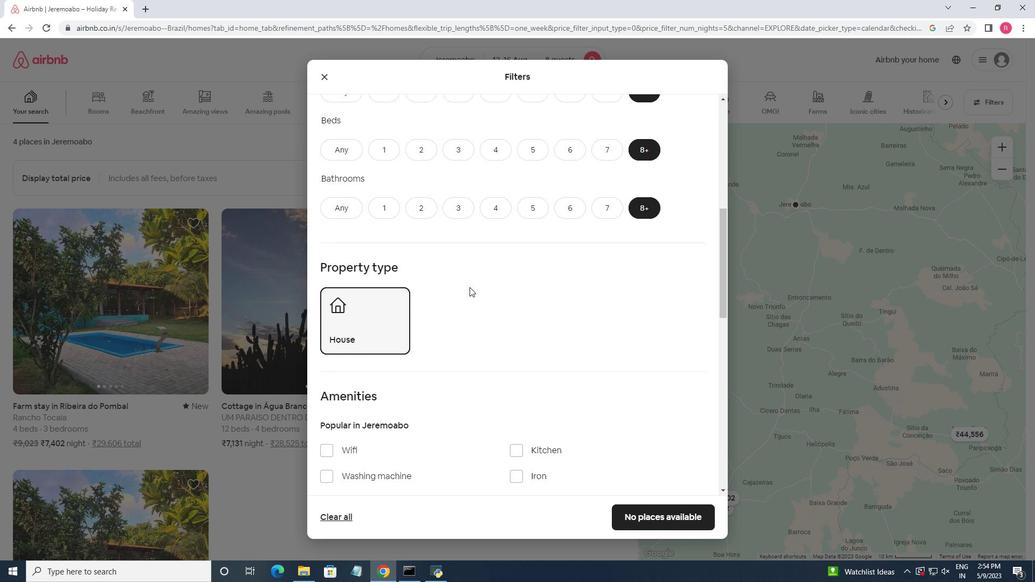 
Action: Mouse scrolled (469, 286) with delta (0, 0)
Screenshot: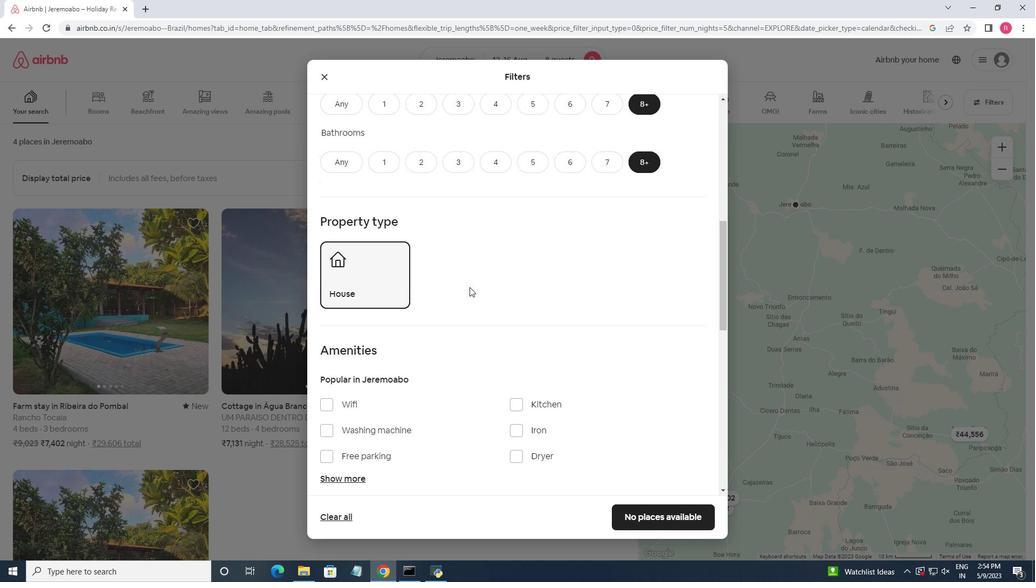 
Action: Mouse moved to (469, 288)
Screenshot: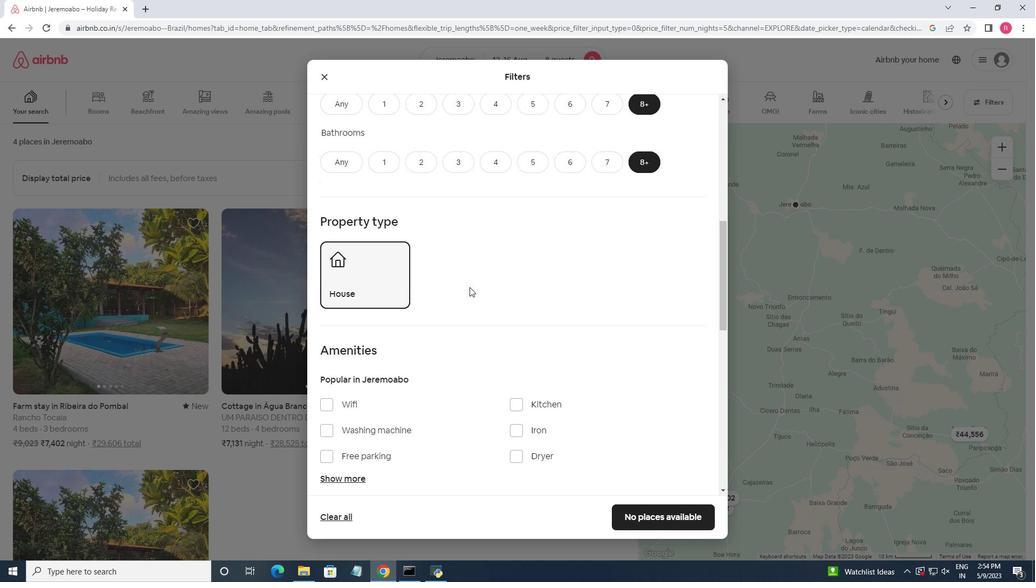 
Action: Mouse scrolled (469, 287) with delta (0, 0)
Screenshot: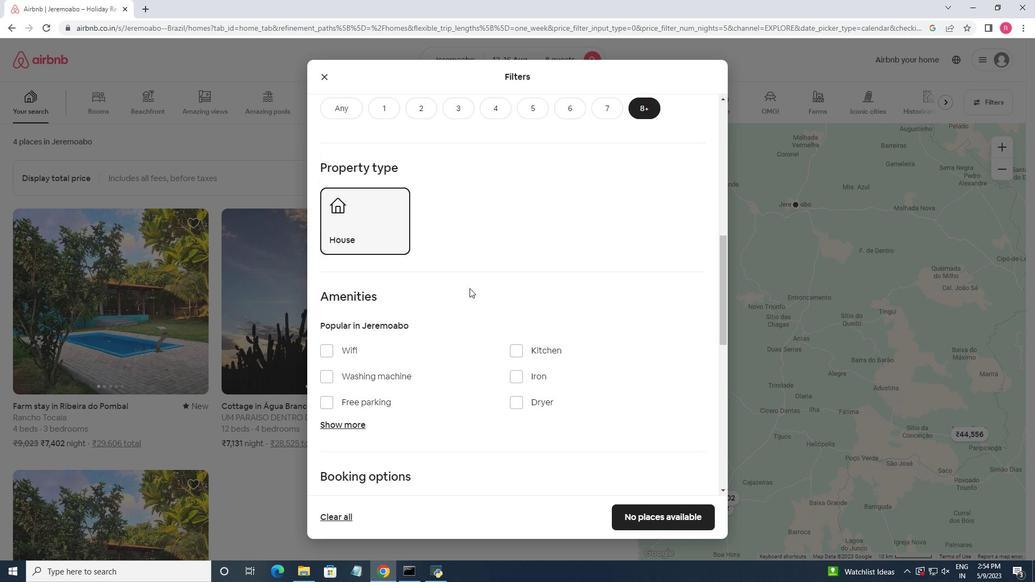 
Action: Mouse moved to (329, 300)
Screenshot: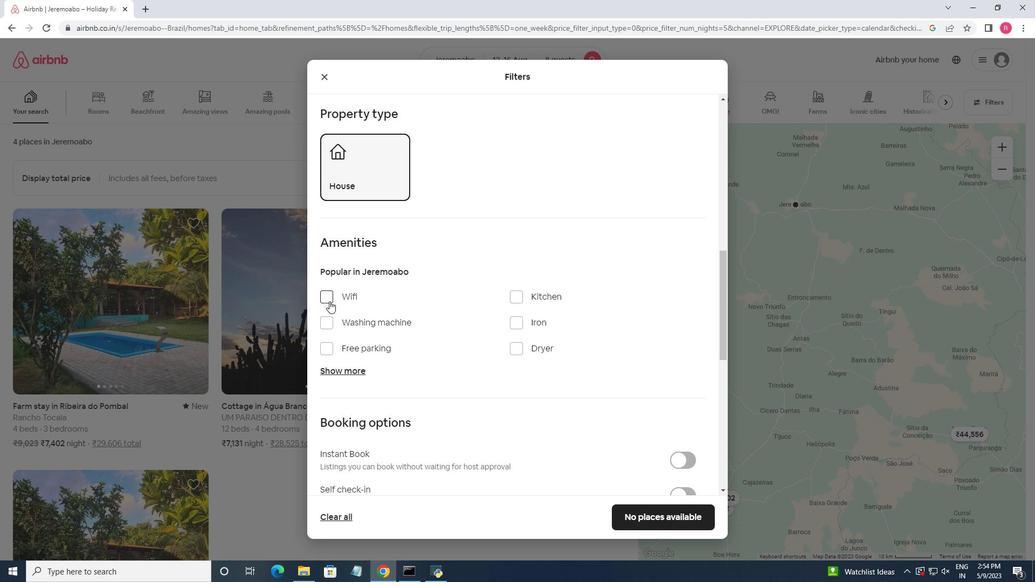 
Action: Mouse pressed left at (329, 300)
Screenshot: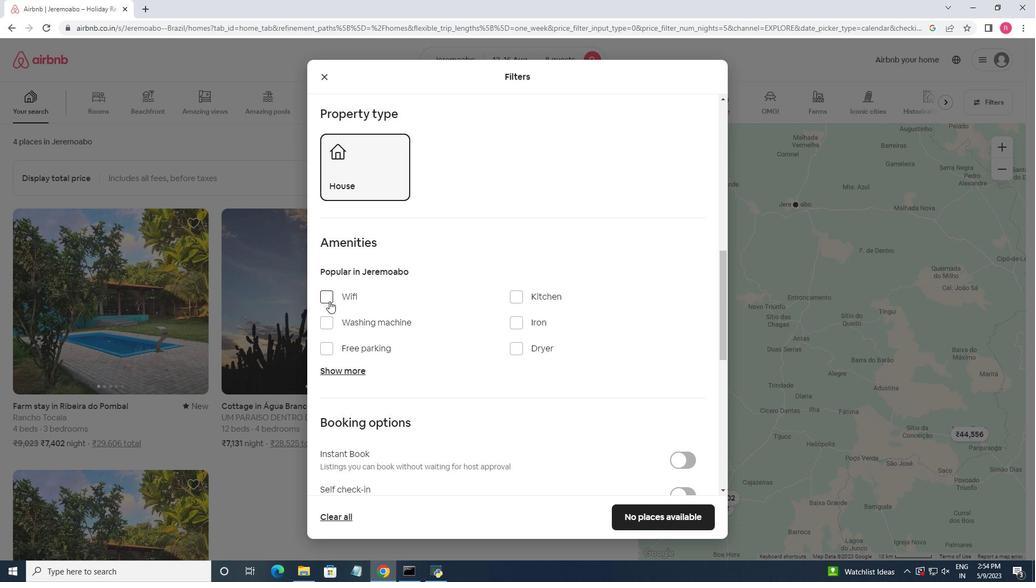 
Action: Mouse moved to (359, 371)
Screenshot: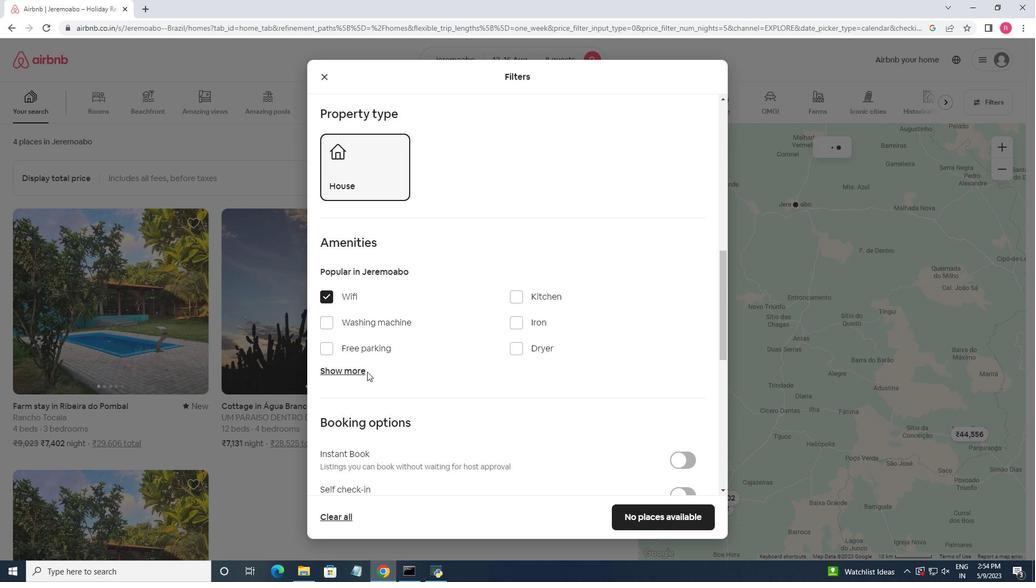 
Action: Mouse pressed left at (359, 371)
Screenshot: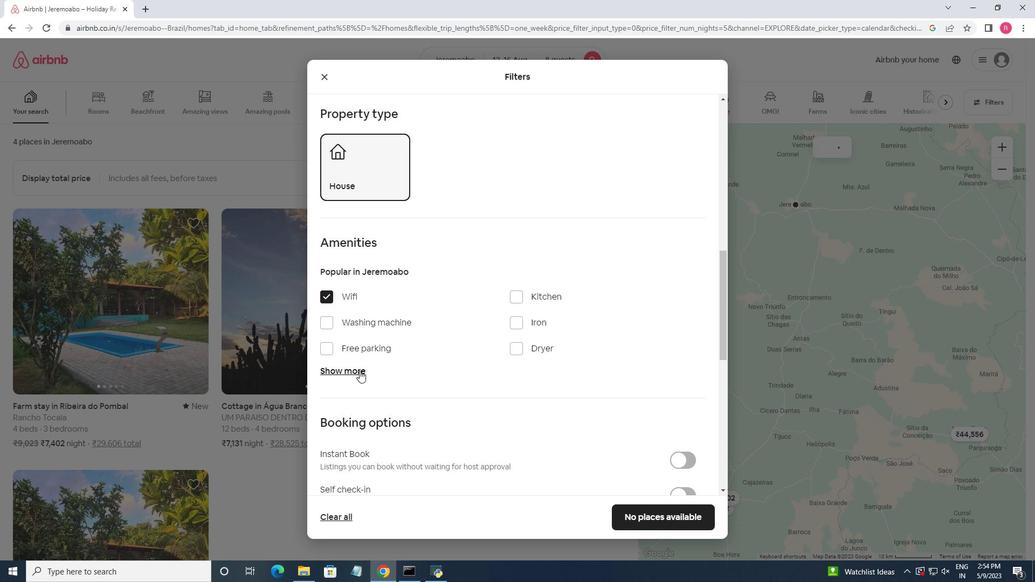 
Action: Mouse moved to (407, 345)
Screenshot: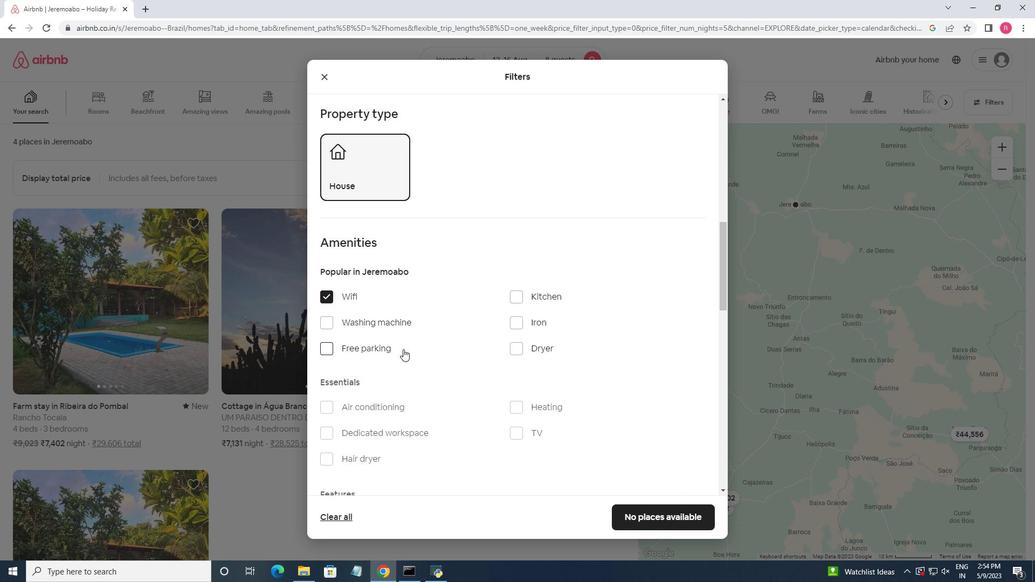 
Action: Mouse scrolled (407, 344) with delta (0, 0)
Screenshot: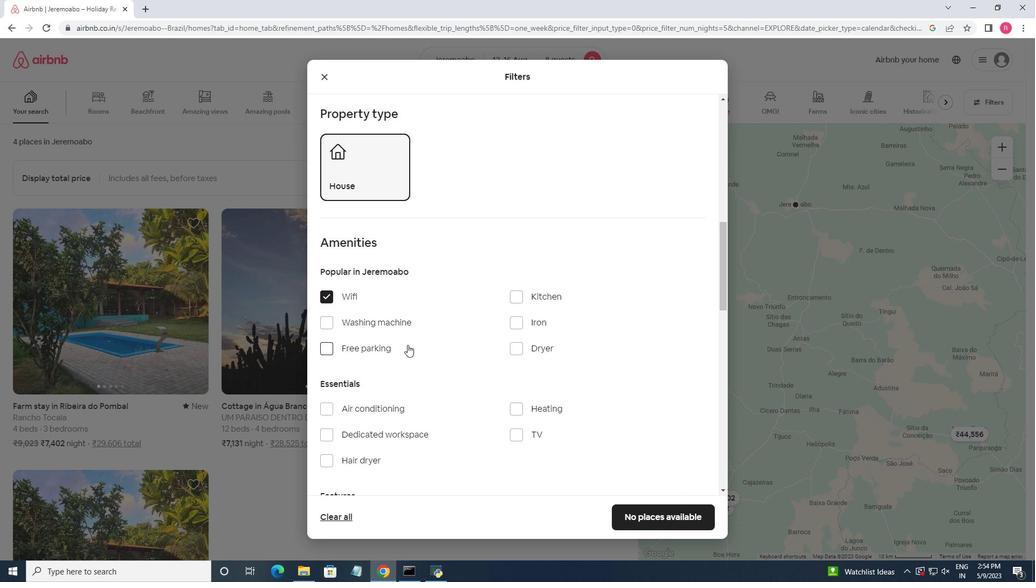 
Action: Mouse moved to (509, 379)
Screenshot: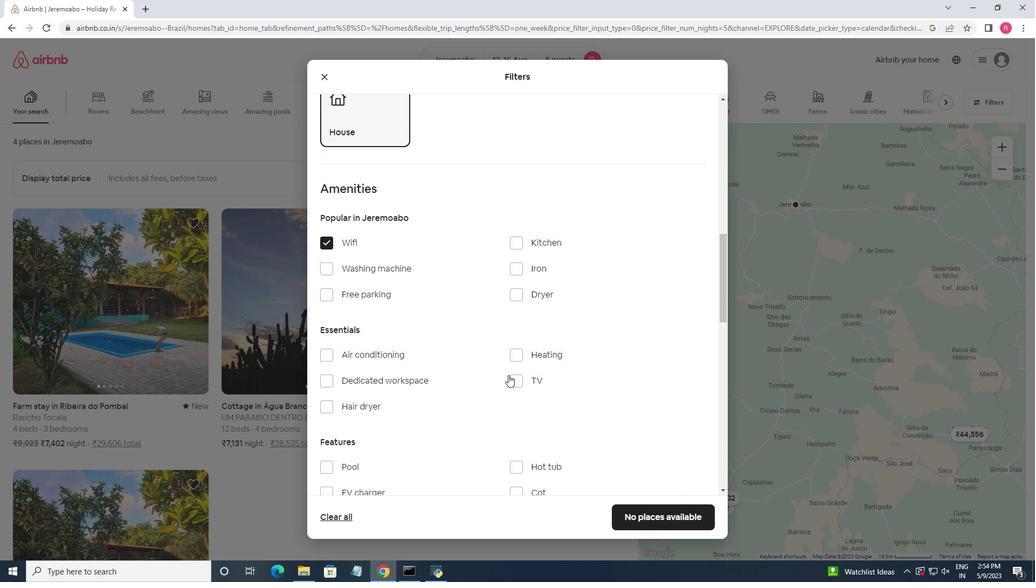 
Action: Mouse pressed left at (509, 379)
Screenshot: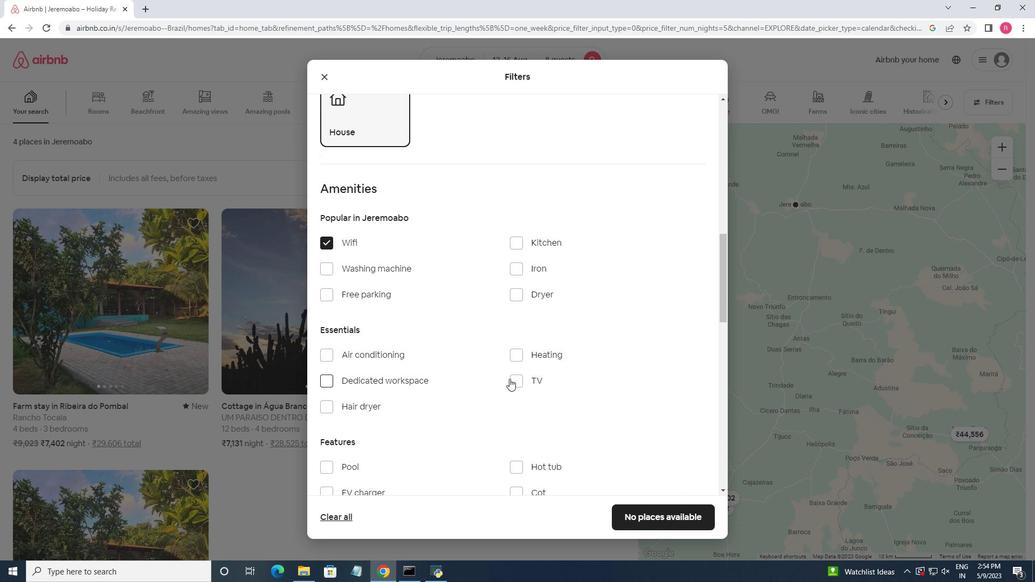 
Action: Mouse moved to (332, 295)
Screenshot: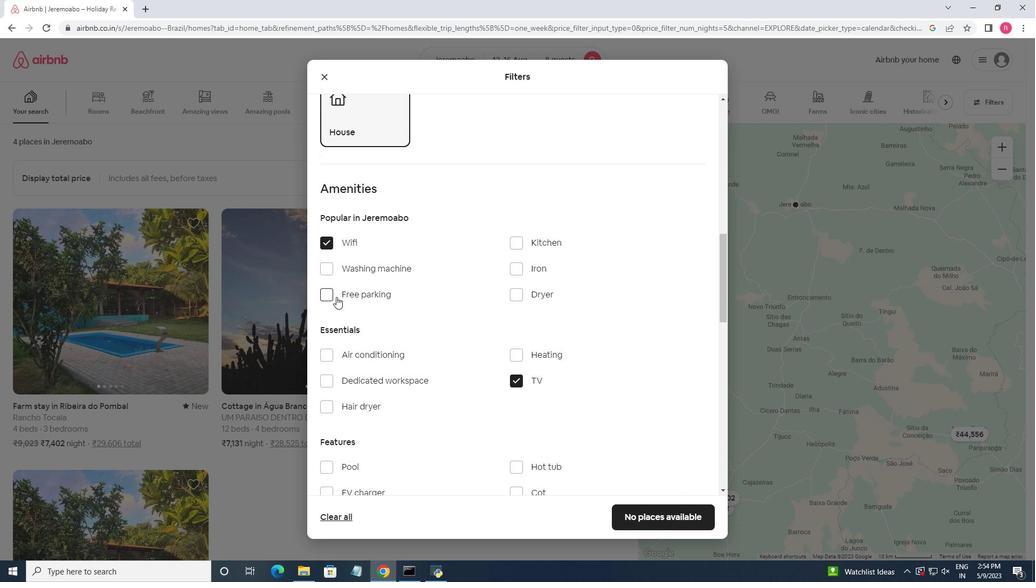 
Action: Mouse pressed left at (332, 295)
Screenshot: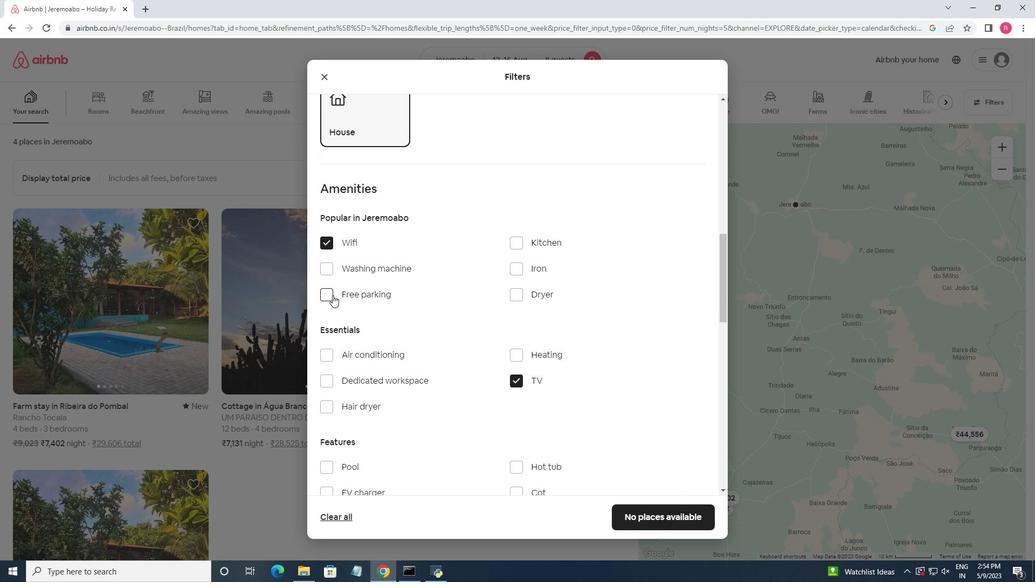 
Action: Mouse moved to (422, 290)
Screenshot: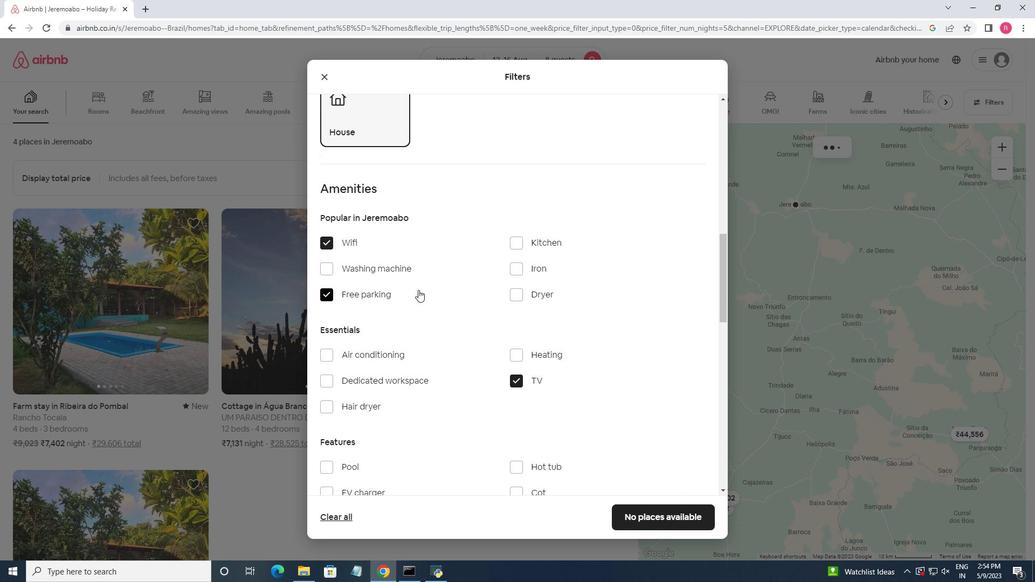 
Action: Mouse scrolled (422, 289) with delta (0, 0)
Screenshot: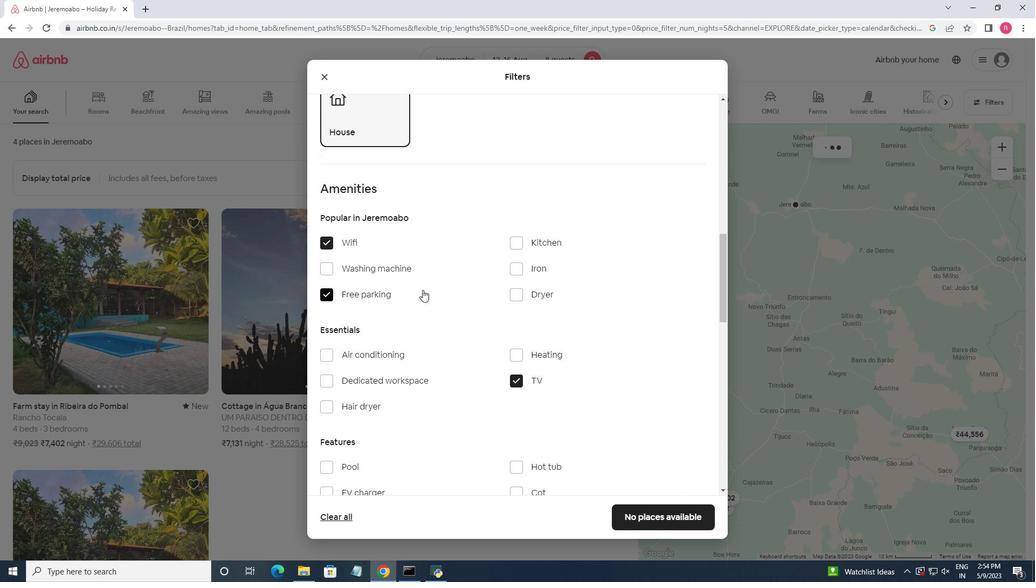 
Action: Mouse scrolled (422, 289) with delta (0, 0)
Screenshot: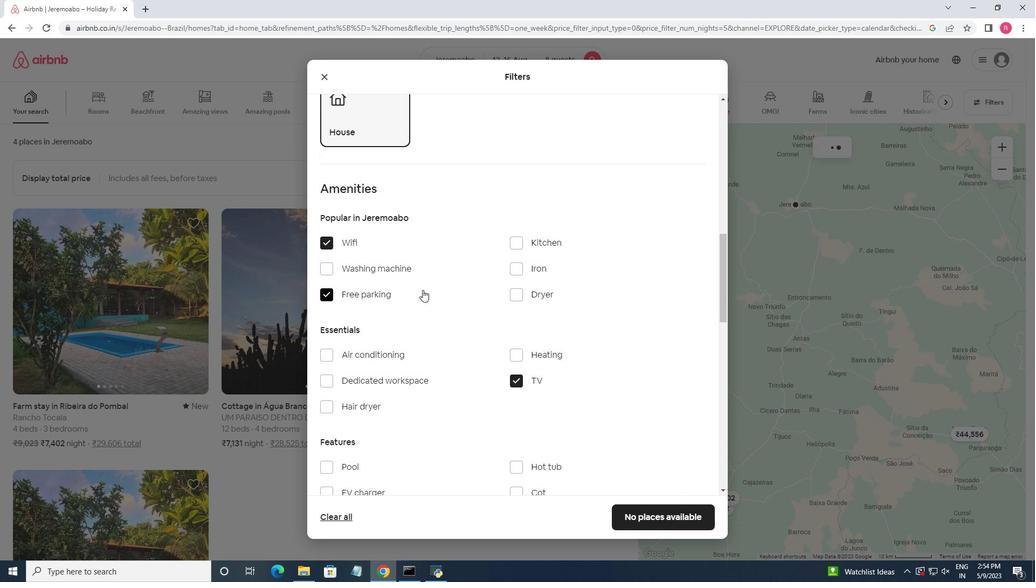 
Action: Mouse scrolled (422, 289) with delta (0, 0)
Screenshot: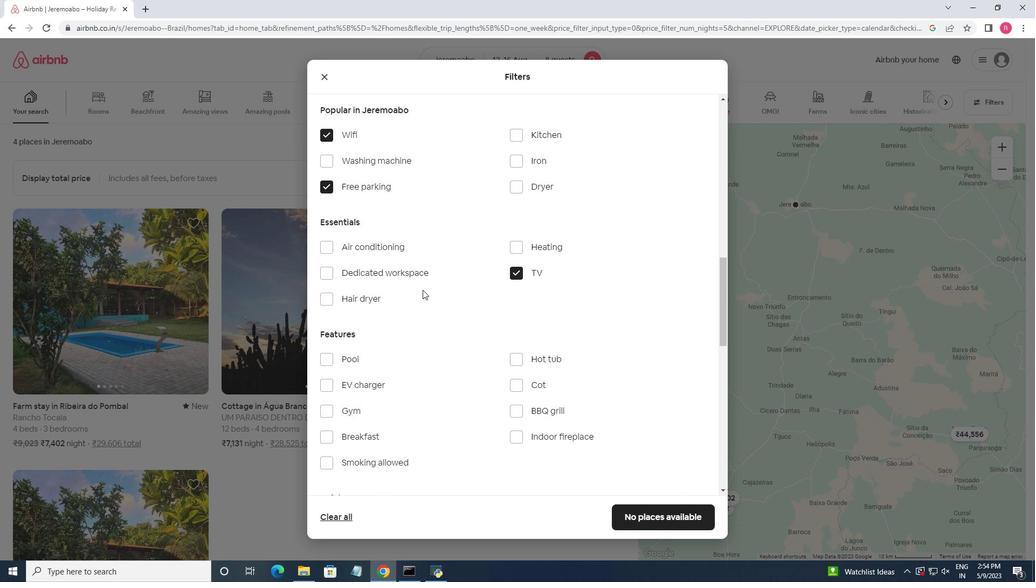 
Action: Mouse scrolled (422, 289) with delta (0, 0)
Screenshot: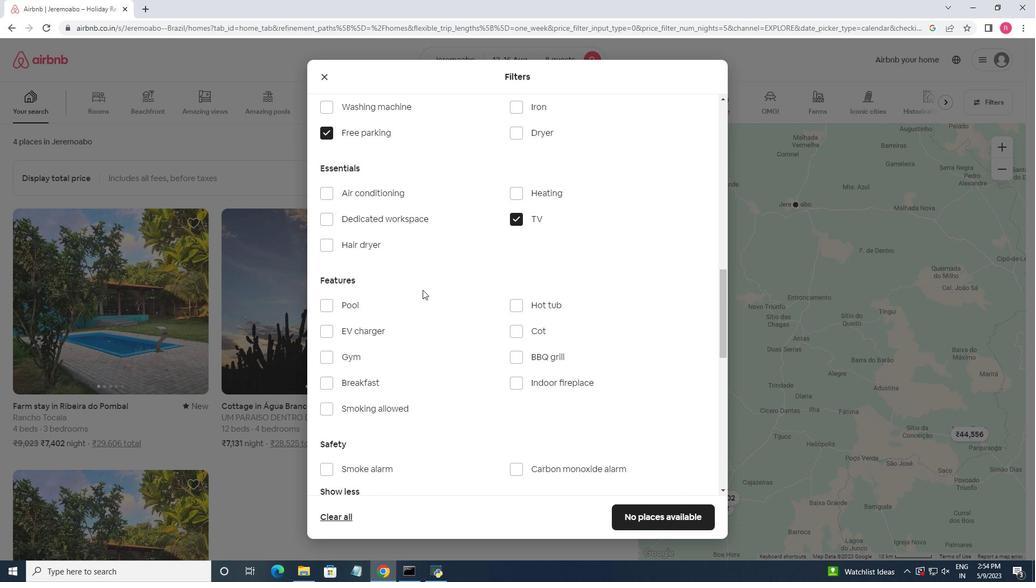
Action: Mouse moved to (338, 300)
Screenshot: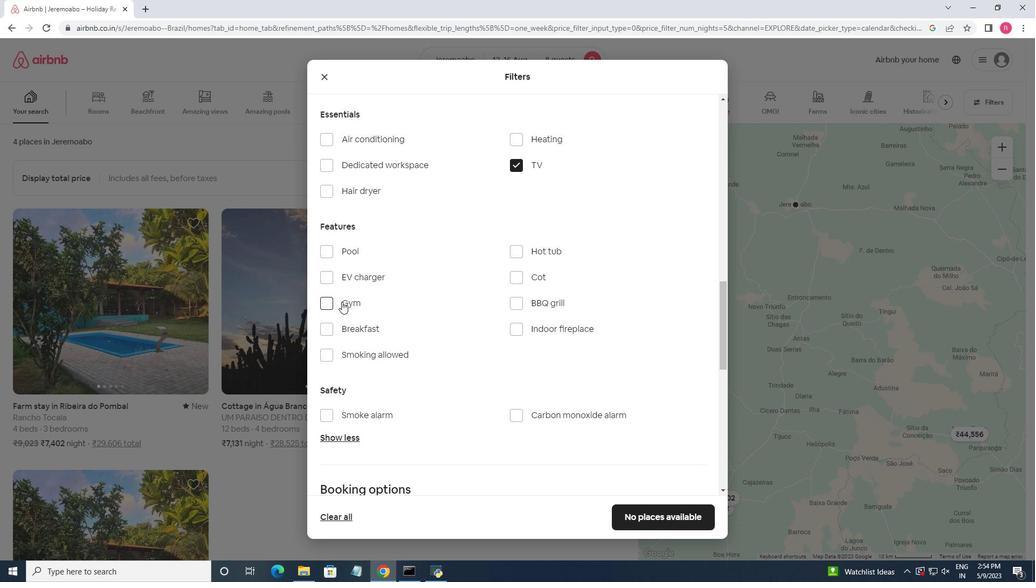 
Action: Mouse pressed left at (338, 300)
Screenshot: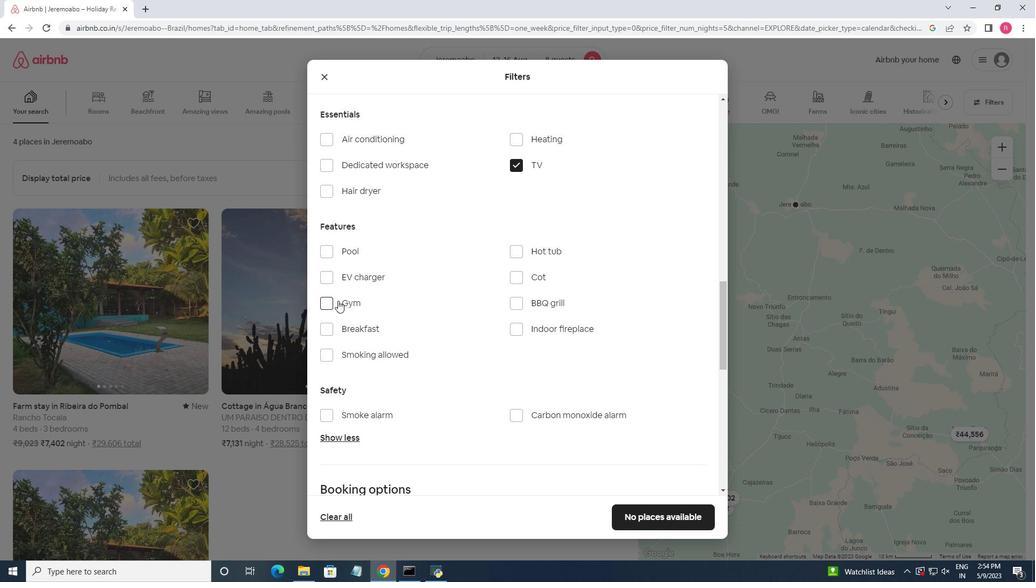 
Action: Mouse moved to (328, 335)
Screenshot: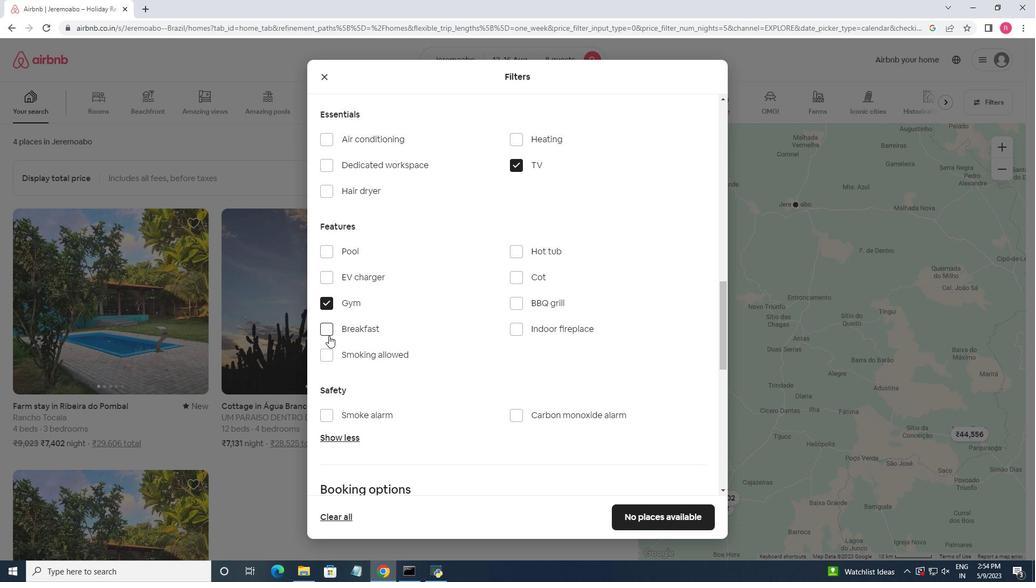 
Action: Mouse pressed left at (328, 335)
Screenshot: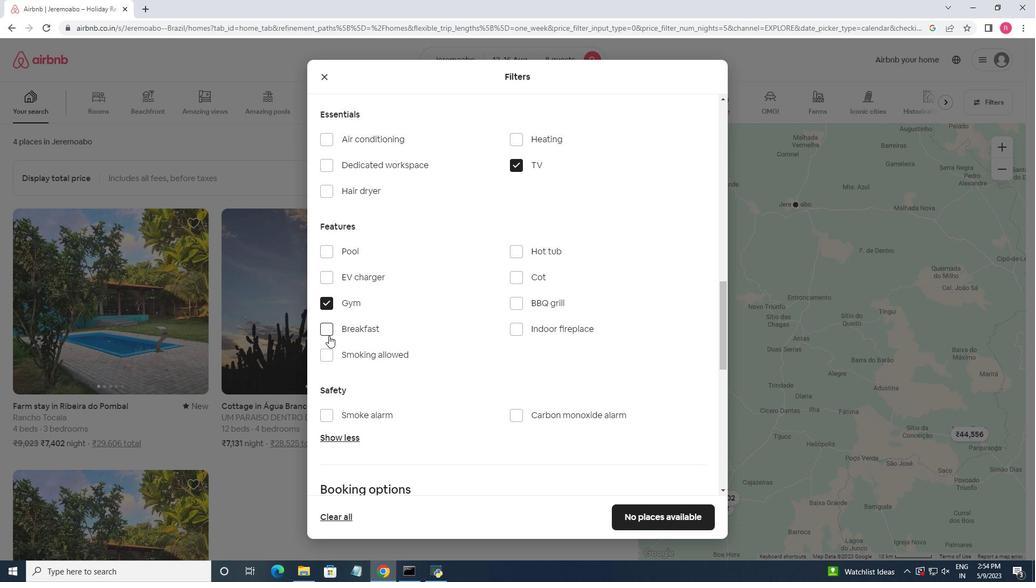 
Action: Mouse moved to (477, 317)
Screenshot: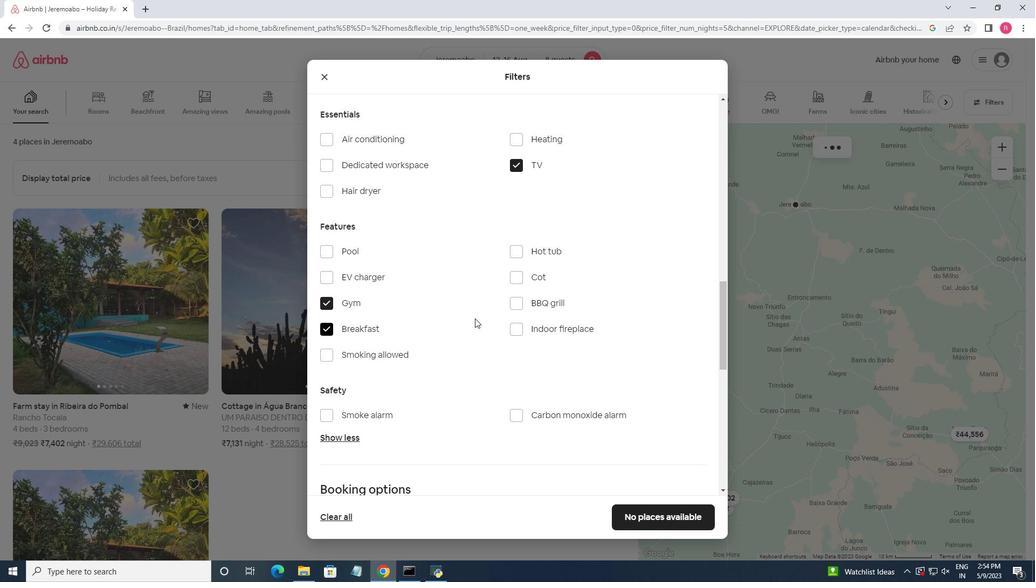 
Action: Mouse scrolled (477, 317) with delta (0, 0)
Screenshot: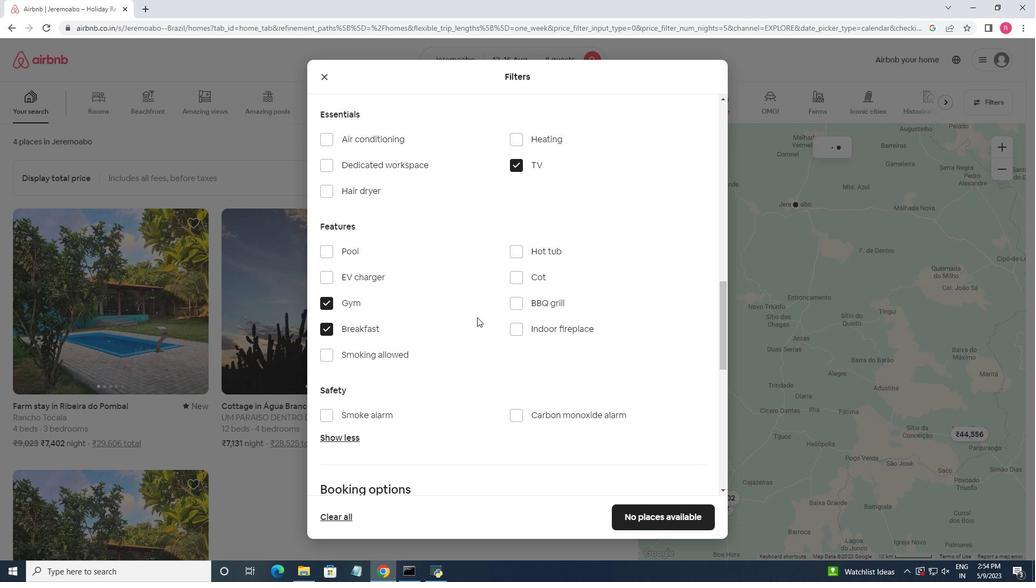 
Action: Mouse moved to (477, 317)
Screenshot: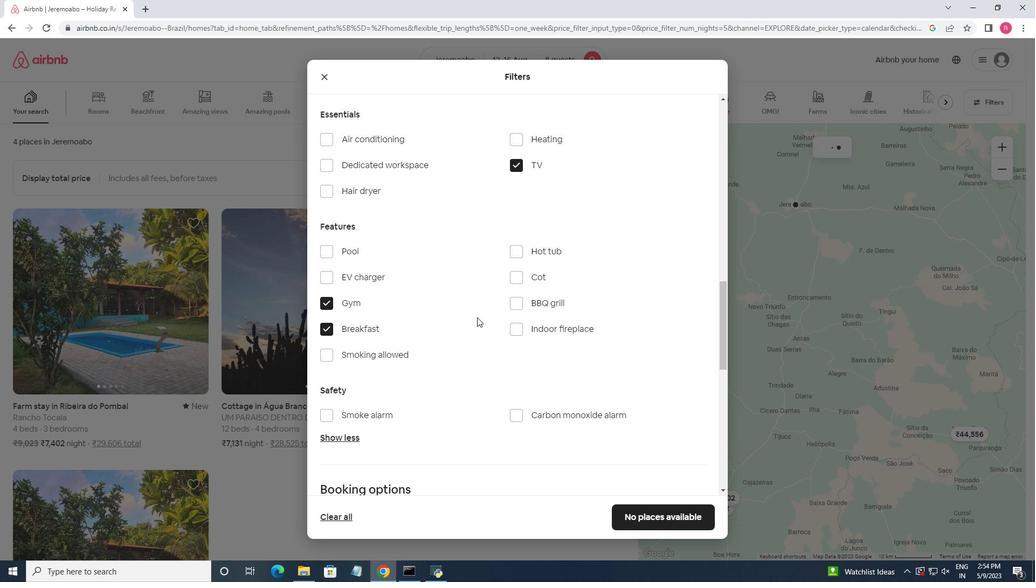 
Action: Mouse scrolled (477, 317) with delta (0, 0)
Screenshot: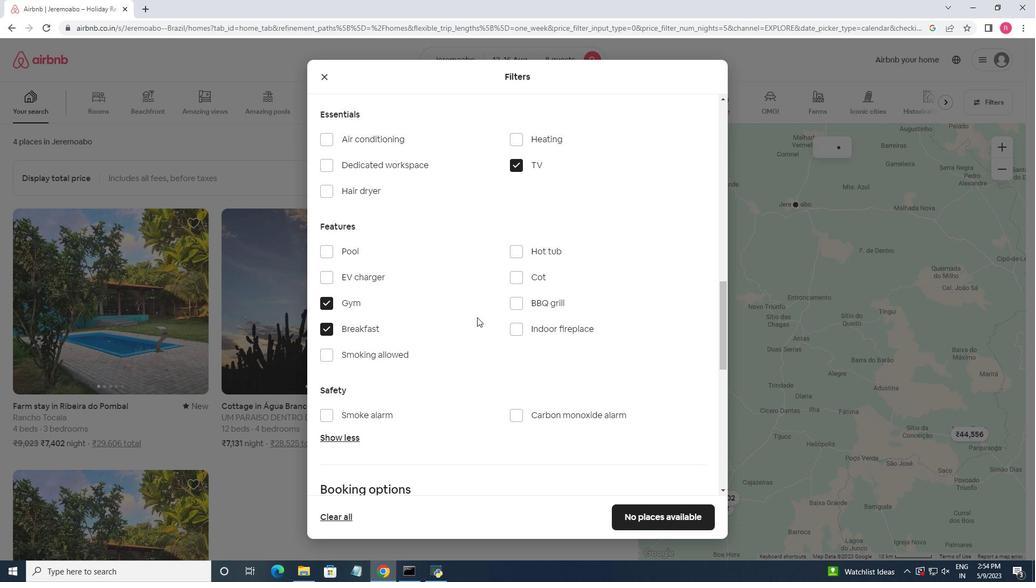 
Action: Mouse scrolled (477, 317) with delta (0, 0)
Screenshot: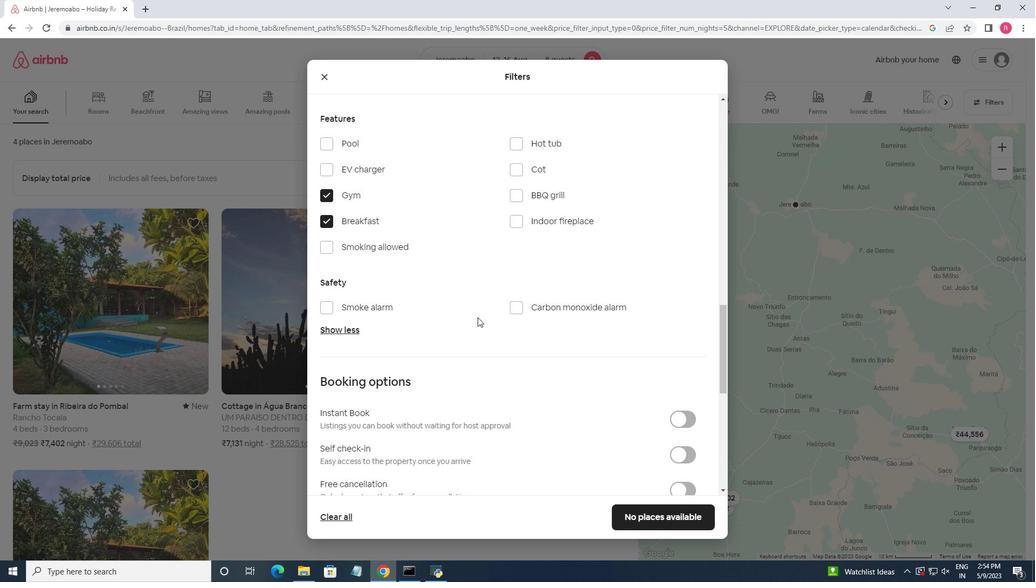 
Action: Mouse scrolled (477, 317) with delta (0, 0)
Screenshot: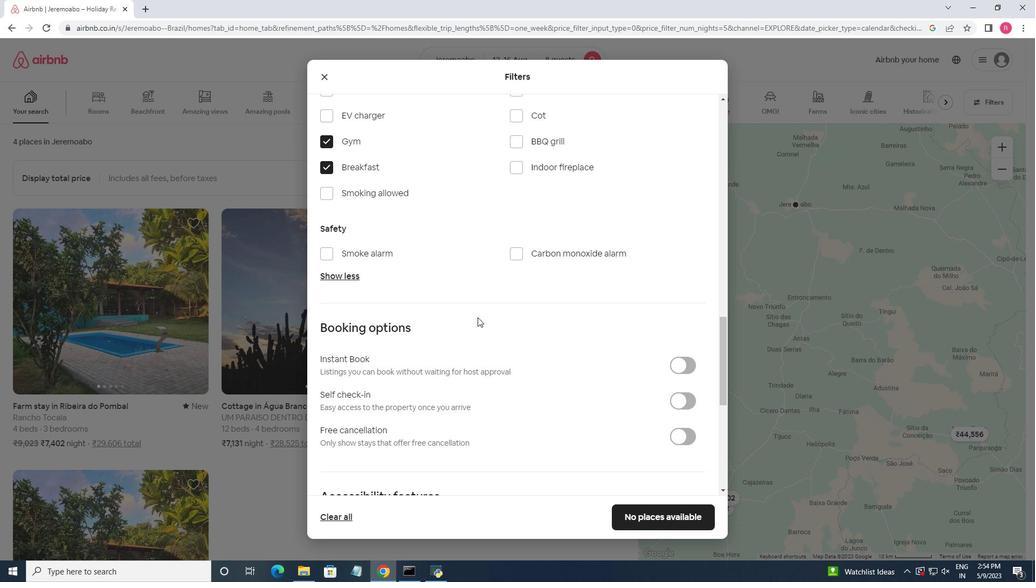 
Action: Mouse moved to (680, 343)
Screenshot: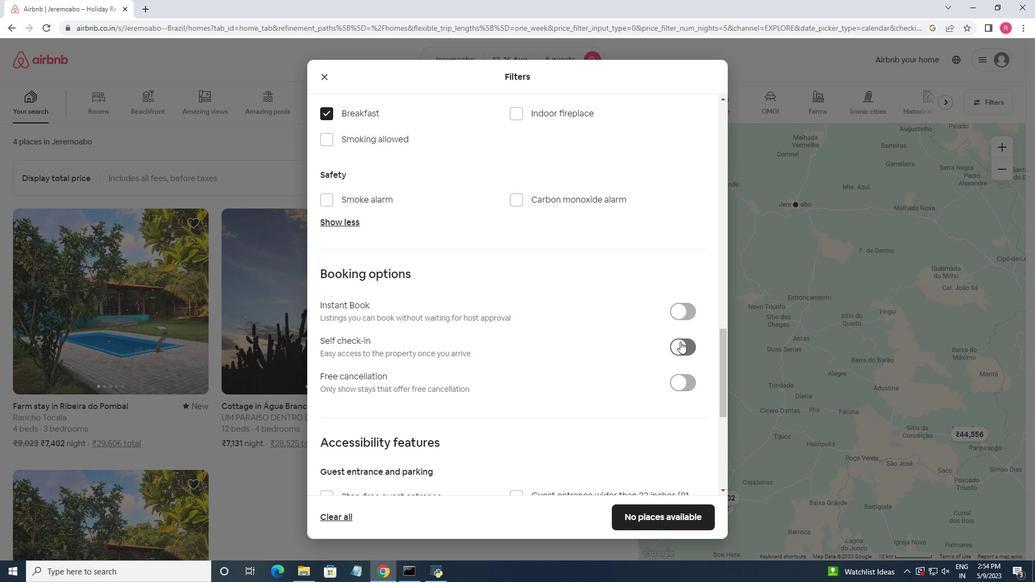 
Action: Mouse pressed left at (680, 343)
Screenshot: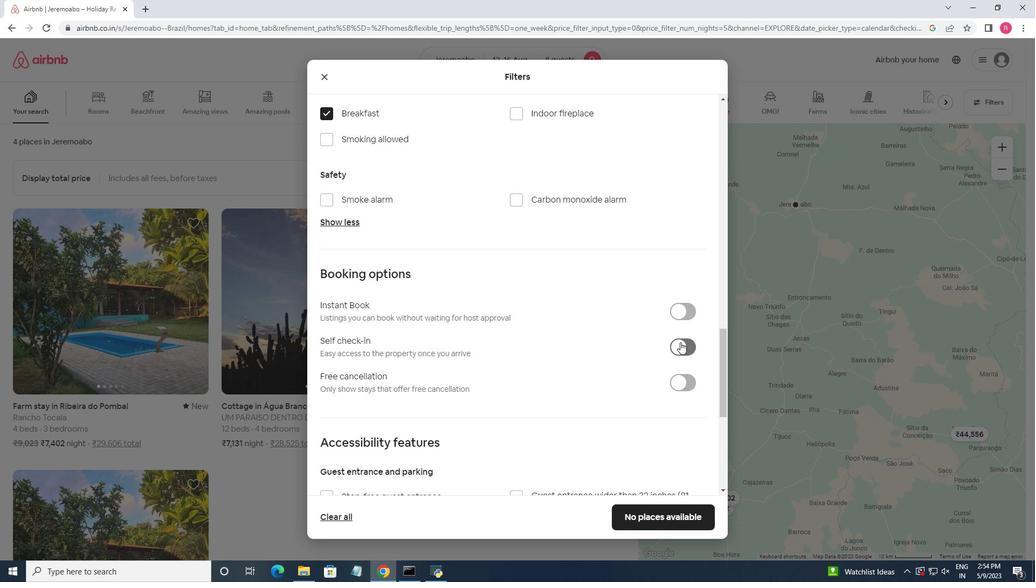 
Action: Mouse moved to (594, 340)
Screenshot: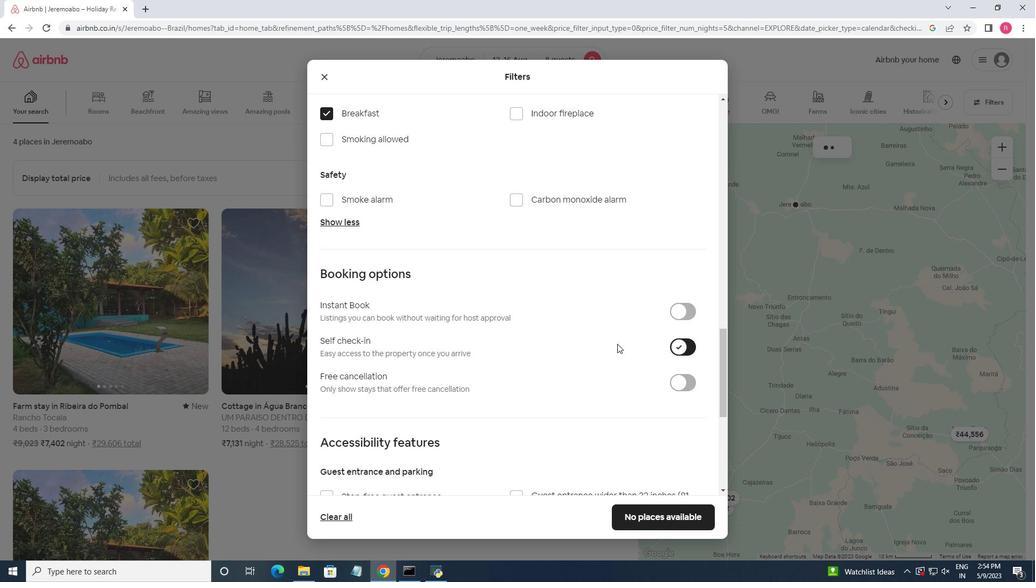 
Action: Mouse scrolled (594, 339) with delta (0, 0)
Screenshot: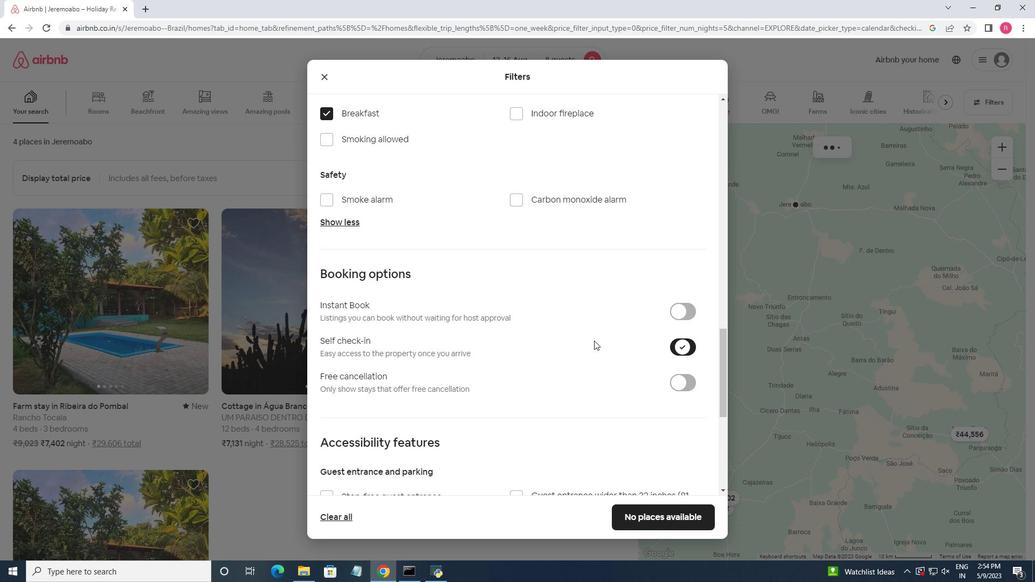 
Action: Mouse scrolled (594, 339) with delta (0, 0)
Screenshot: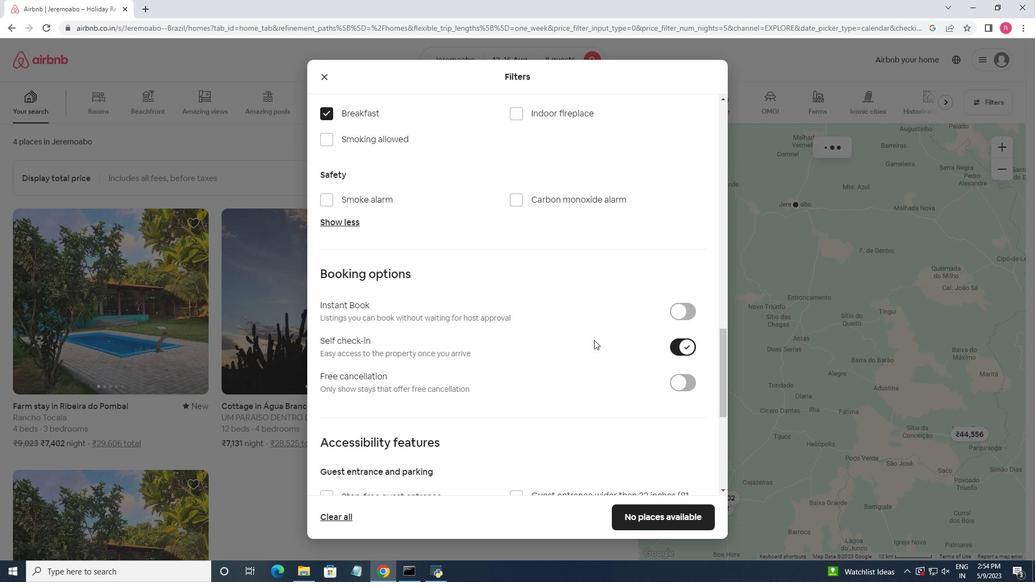 
Action: Mouse scrolled (594, 339) with delta (0, 0)
Screenshot: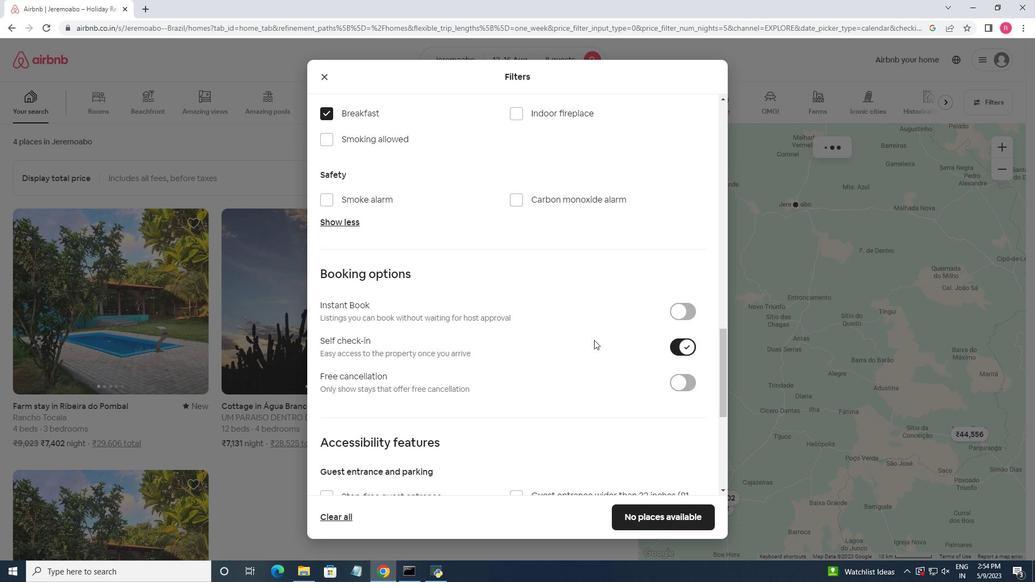 
Action: Mouse scrolled (594, 339) with delta (0, 0)
Screenshot: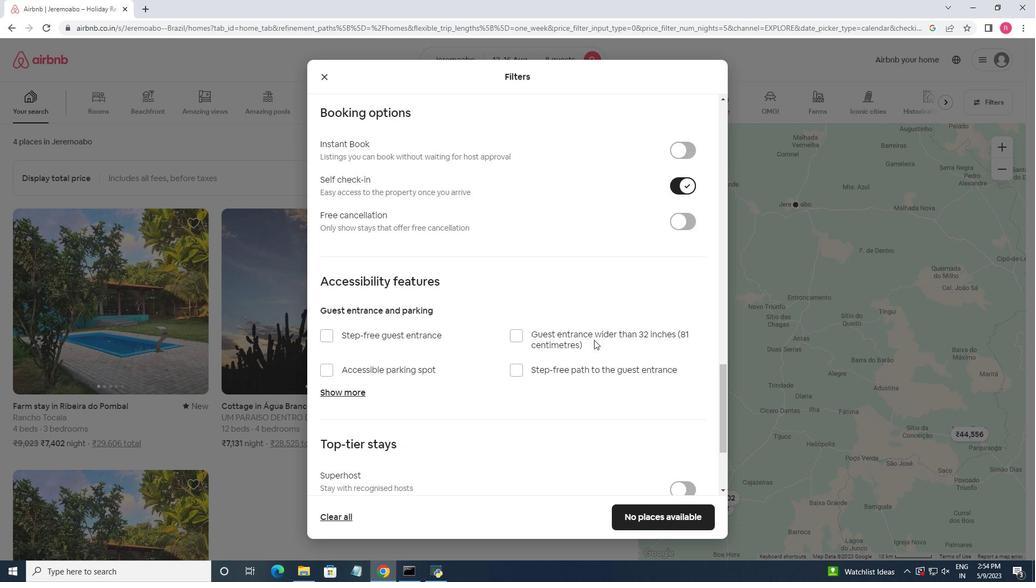 
Action: Mouse moved to (595, 336)
Screenshot: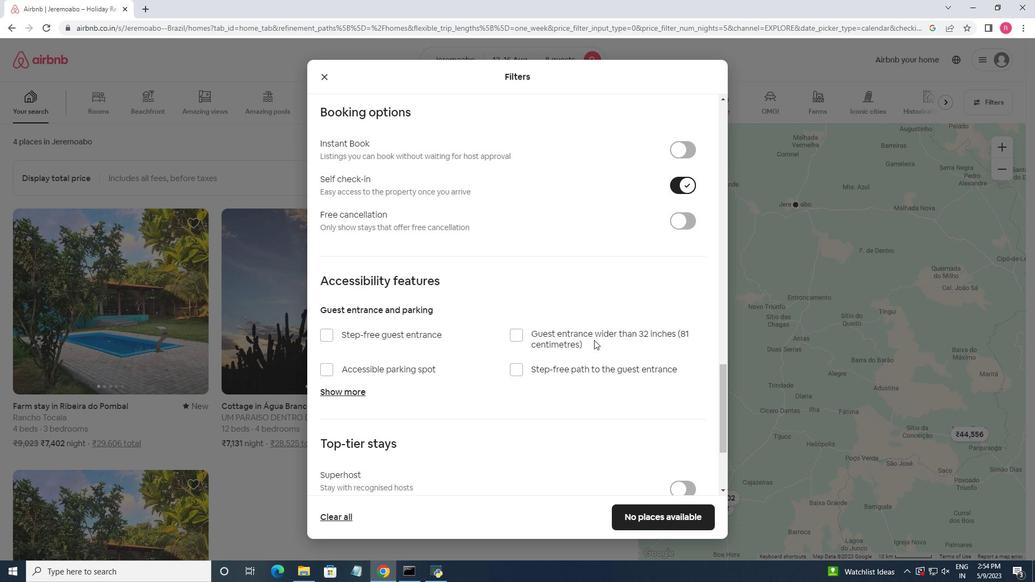 
Action: Mouse scrolled (595, 335) with delta (0, 0)
Screenshot: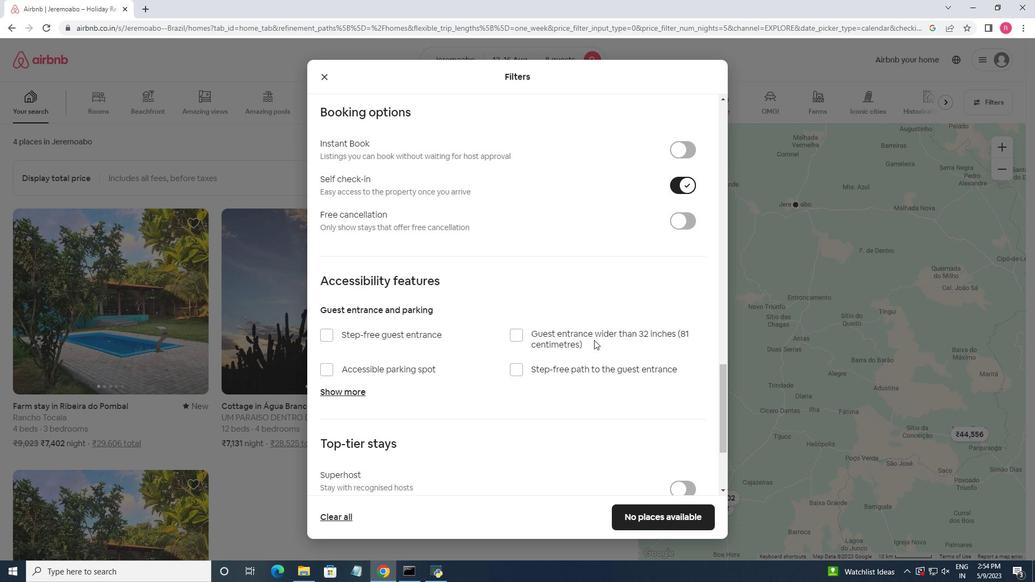 
Action: Mouse moved to (588, 346)
Screenshot: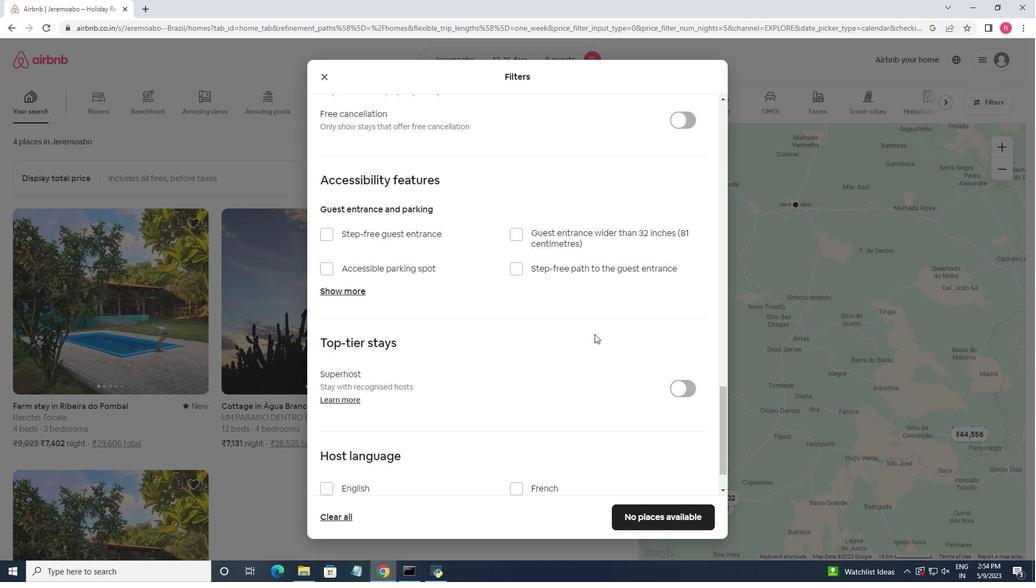 
Action: Mouse scrolled (588, 345) with delta (0, 0)
Screenshot: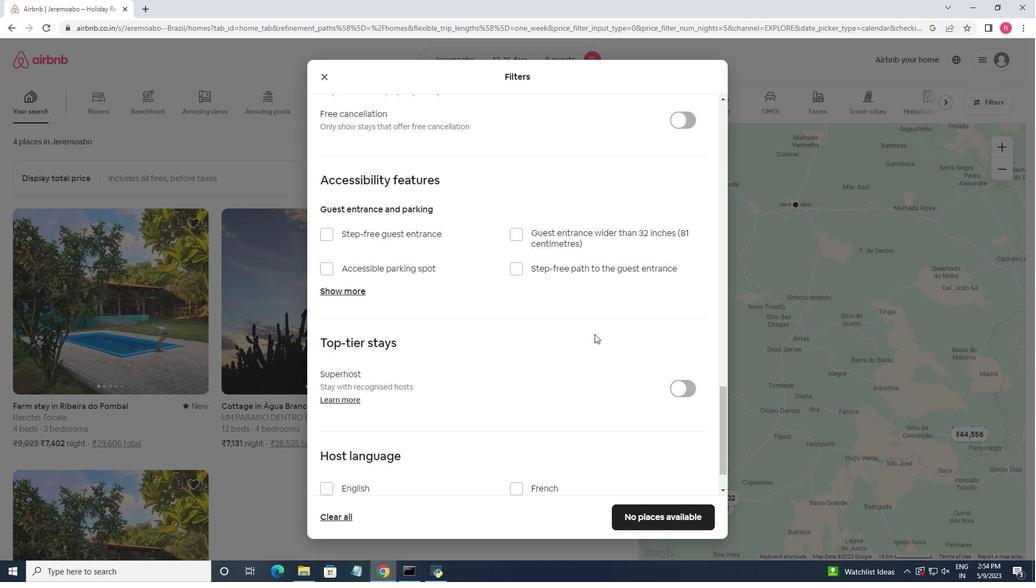 
Action: Mouse moved to (336, 444)
Screenshot: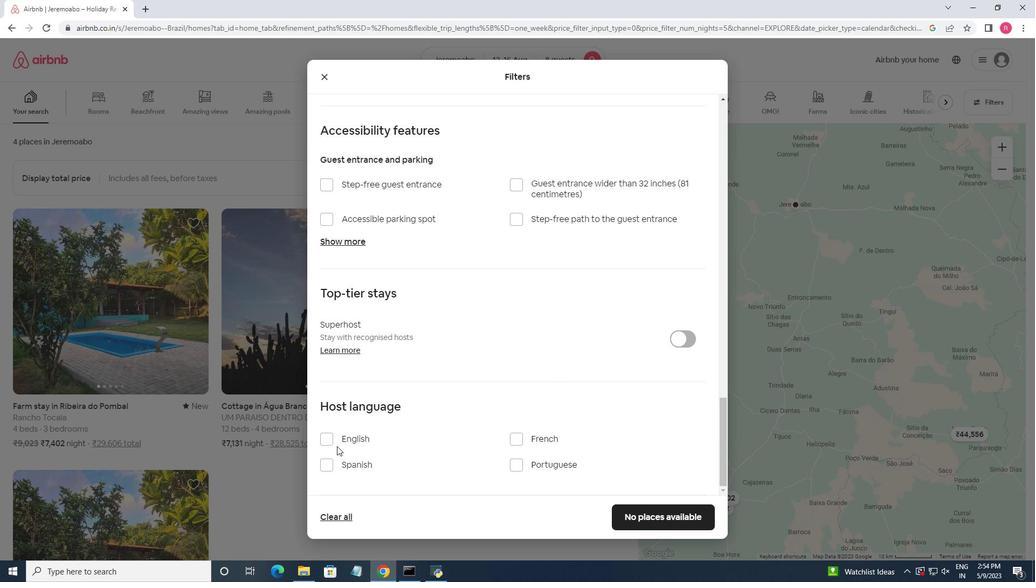 
Action: Mouse pressed left at (336, 444)
Screenshot: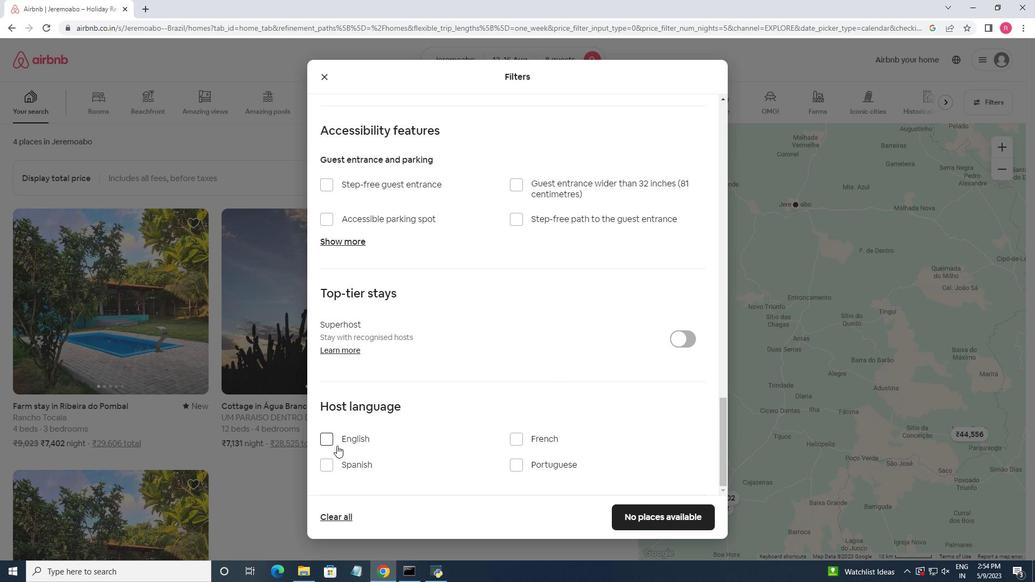 
Action: Mouse moved to (410, 421)
Screenshot: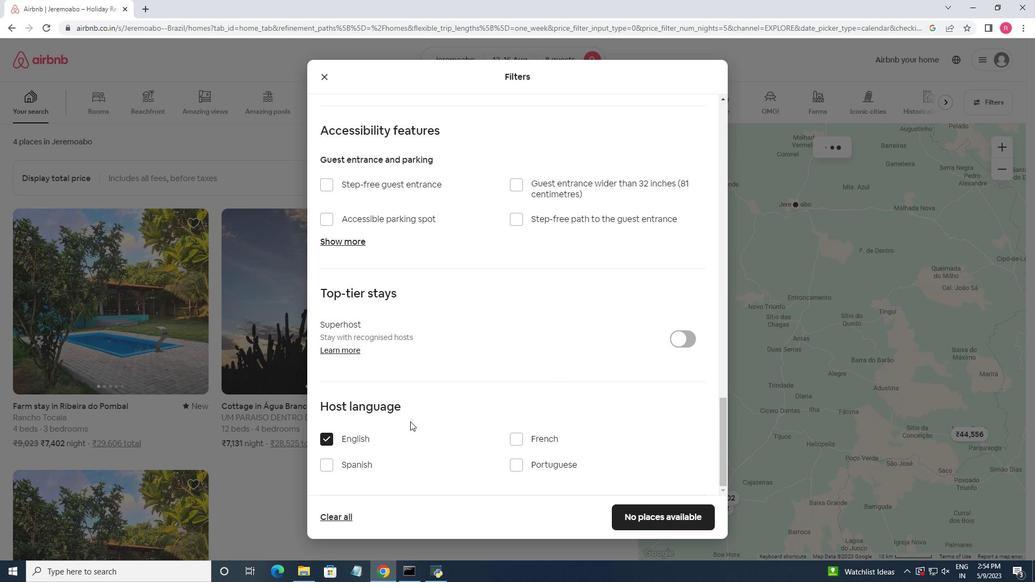 
Action: Mouse scrolled (410, 420) with delta (0, 0)
Screenshot: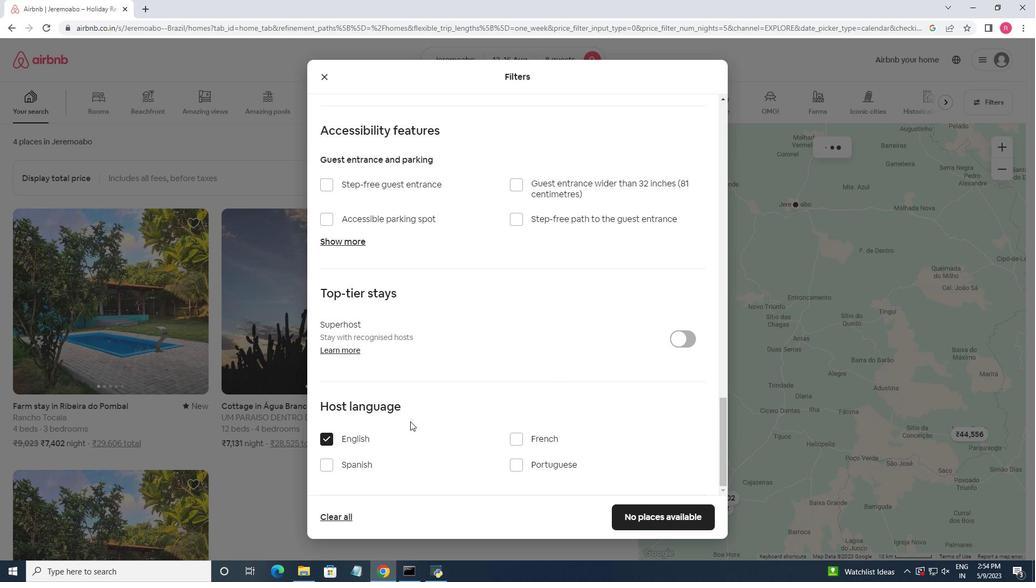 
Action: Mouse scrolled (410, 420) with delta (0, 0)
Screenshot: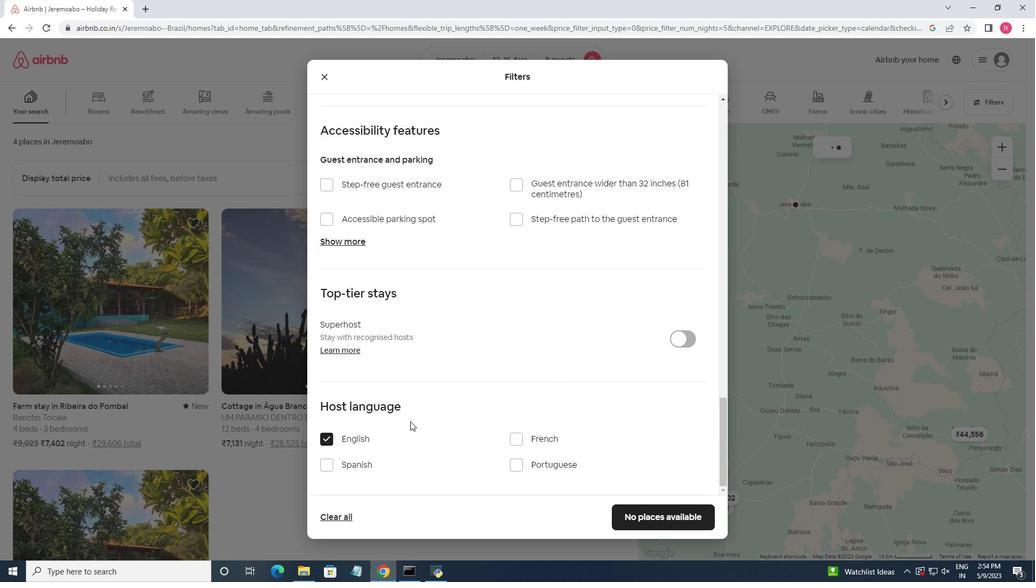 
Action: Mouse moved to (425, 414)
Screenshot: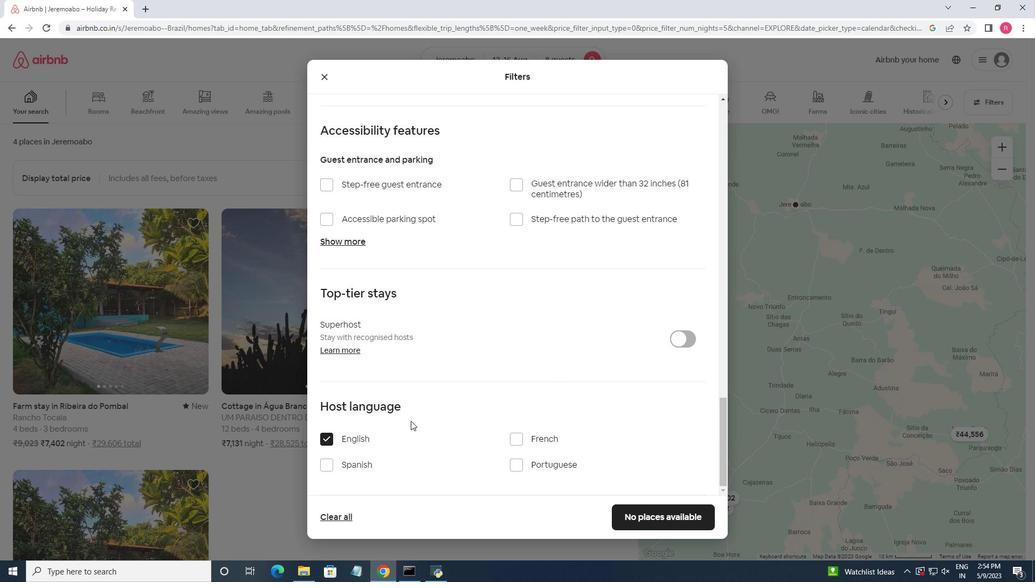 
Action: Mouse scrolled (412, 419) with delta (0, 0)
Screenshot: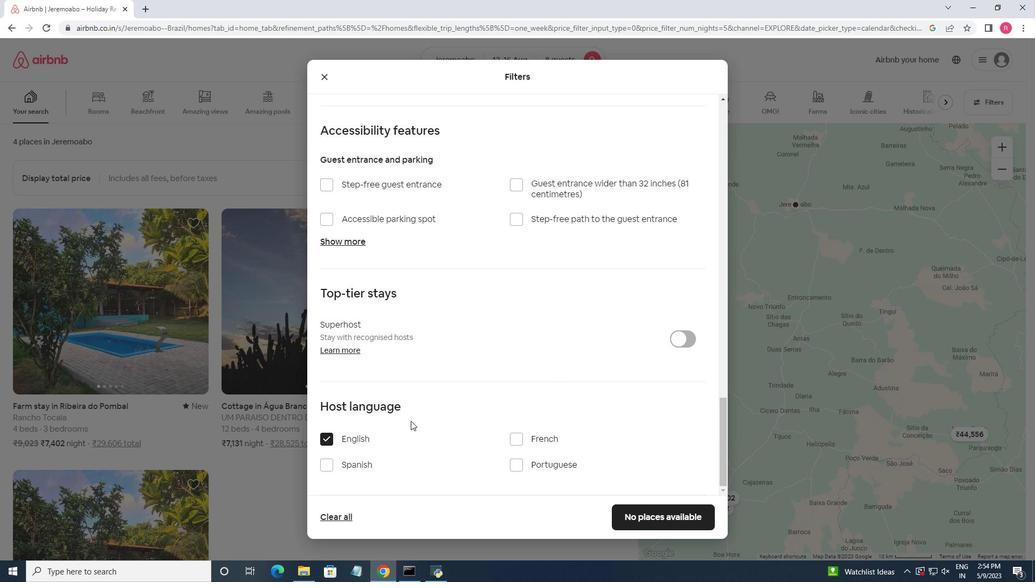 
Action: Mouse moved to (641, 509)
Screenshot: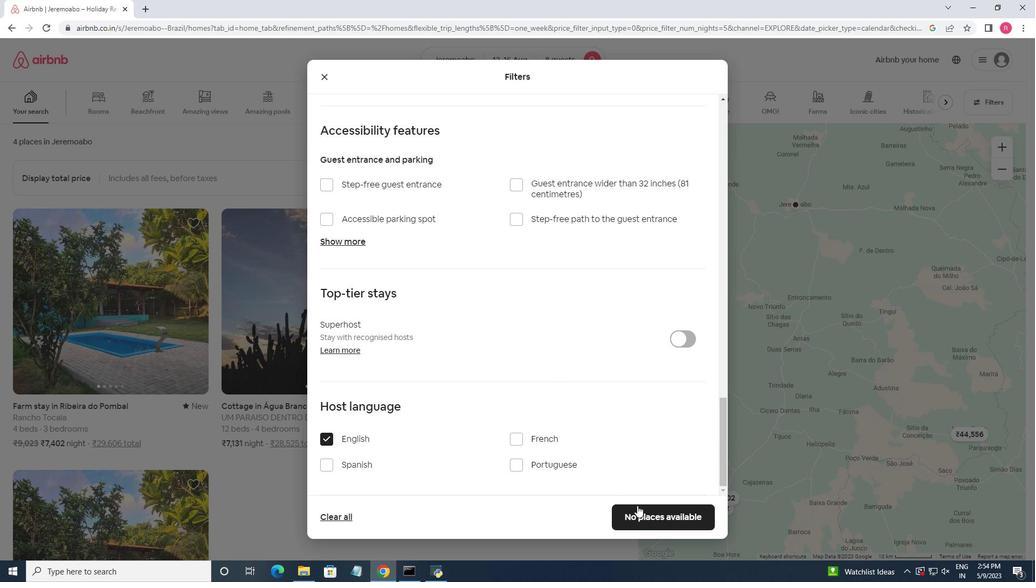 
Action: Mouse pressed left at (641, 509)
Screenshot: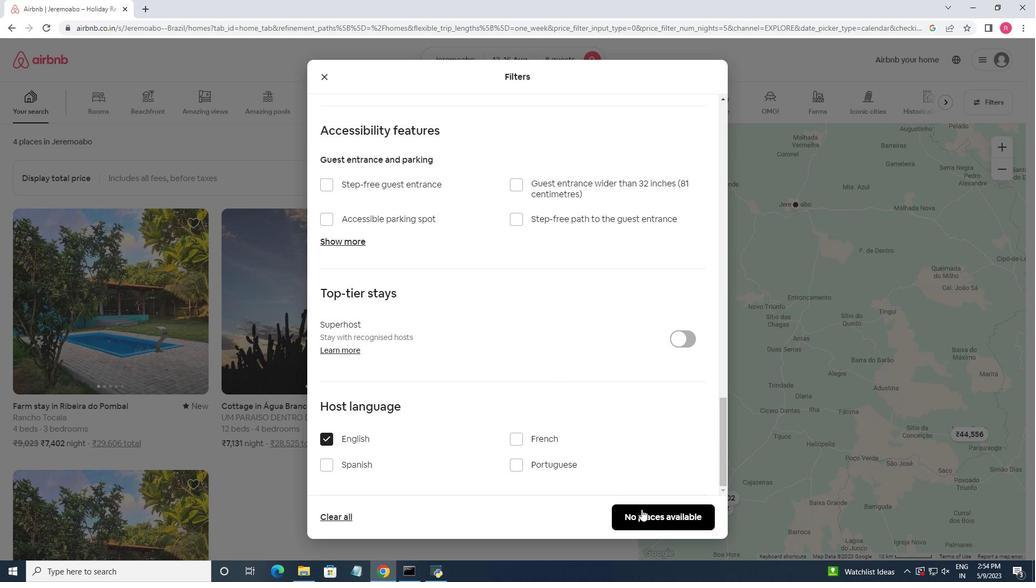 
Action: Mouse moved to (532, 347)
Screenshot: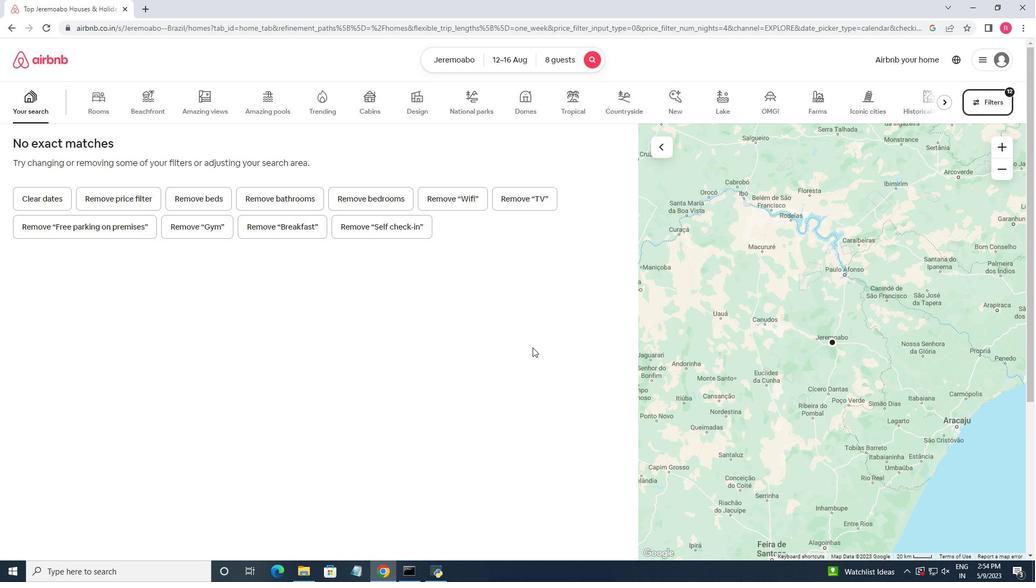 
